 Task: Select Grocery. Add to cart, from Tom Thumb for 3553 Washington Street, Alice, Texas 78332, Cell Number 361-396-6470, following items : Signature Farms Mushrooms White Sliced (8 oz) - 1, Red Seedless Grapes Clamshell (2 lb) - 1, Florida''s Natural Growers Lemonade with Raspberry and Peach (59 oz) - 1, Potato Mustard Salad Southern Style (each) - 1, Calabaza Squash (1 ct) - 1, Pringles Mega Stack Potato Crisps Chips Sour Cream & Onion Flavored (7.1 oz) - 1, Red Seedless Grapes Clamshell (2 lb) - 1, Kellogg''s Cheez-It Puff''d Cheesy Baked Snacks Double Cheese (5.75 oz) - 1, Vaseline Original Unscented Healing Petroleum Jelly (1.75 oz) - 1, Signature Reserve Girasoli Pasta Gorgonzola and Walnut (8.8 oz) - 1
Action: Mouse moved to (322, 110)
Screenshot: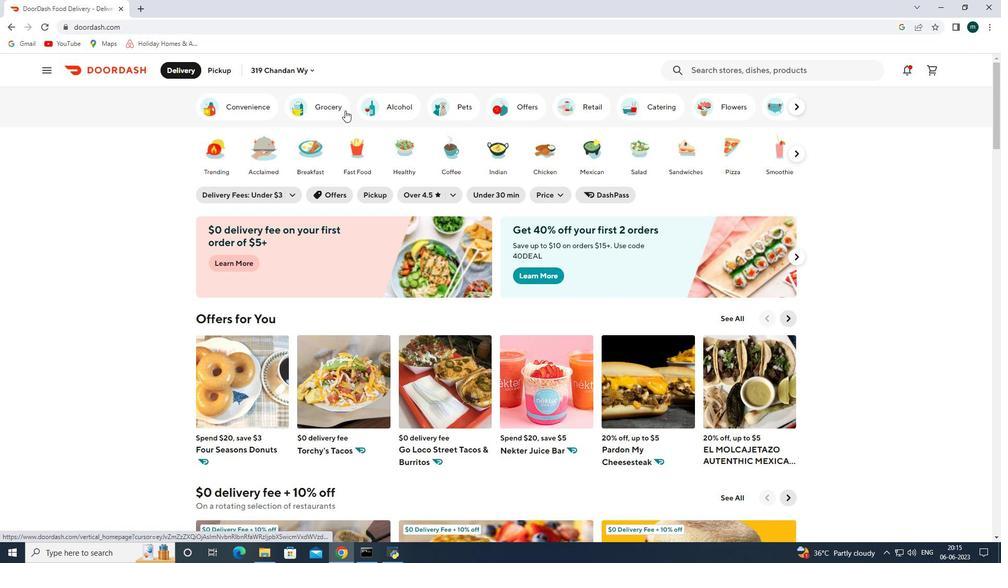 
Action: Mouse pressed left at (322, 110)
Screenshot: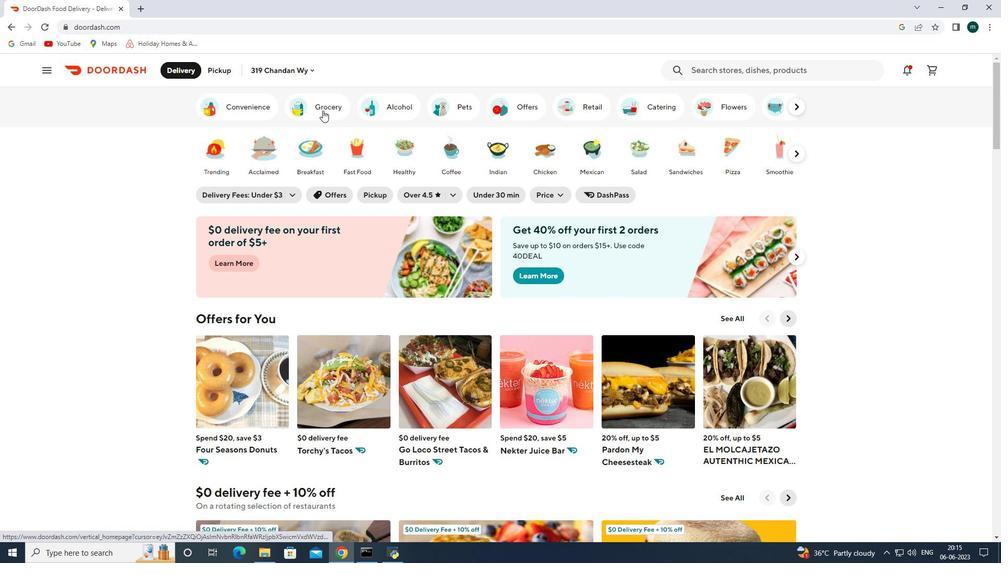 
Action: Mouse moved to (294, 398)
Screenshot: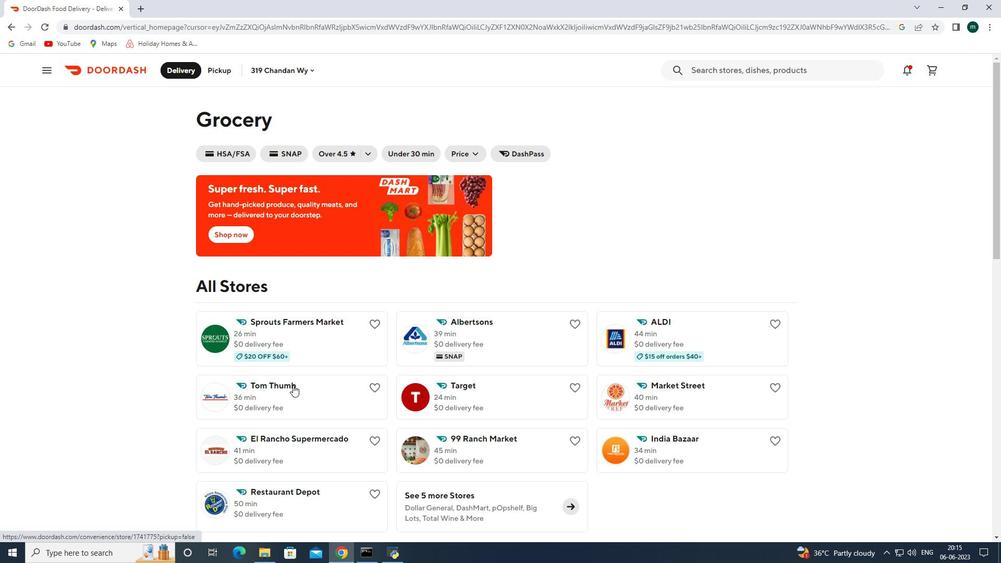 
Action: Mouse pressed left at (294, 398)
Screenshot: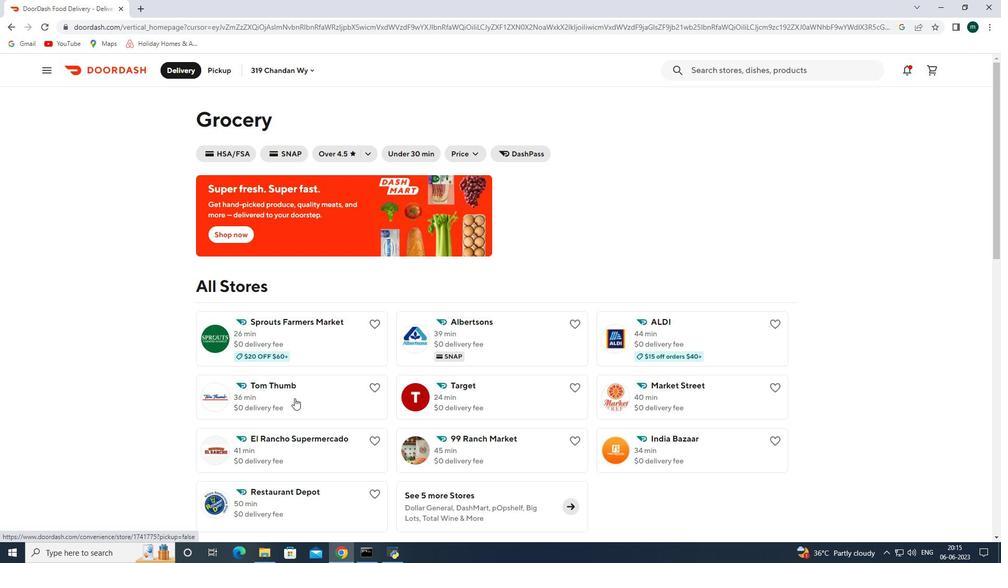 
Action: Mouse moved to (226, 68)
Screenshot: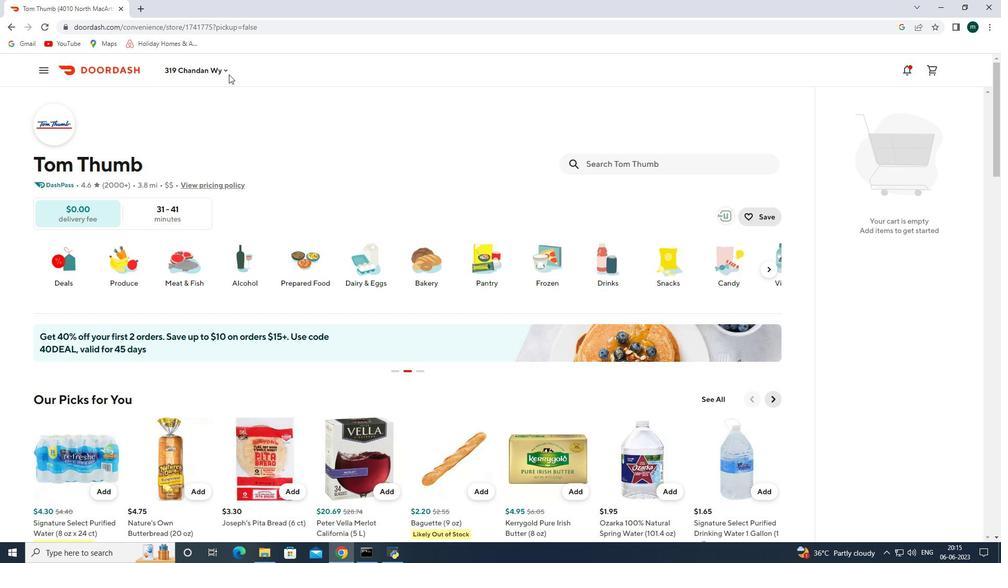 
Action: Mouse pressed left at (226, 68)
Screenshot: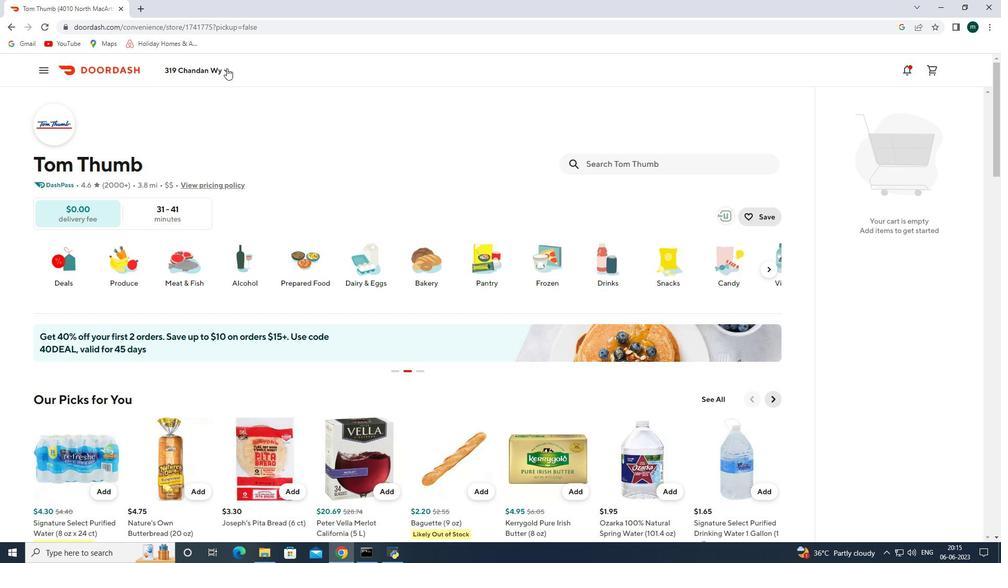 
Action: Mouse moved to (217, 114)
Screenshot: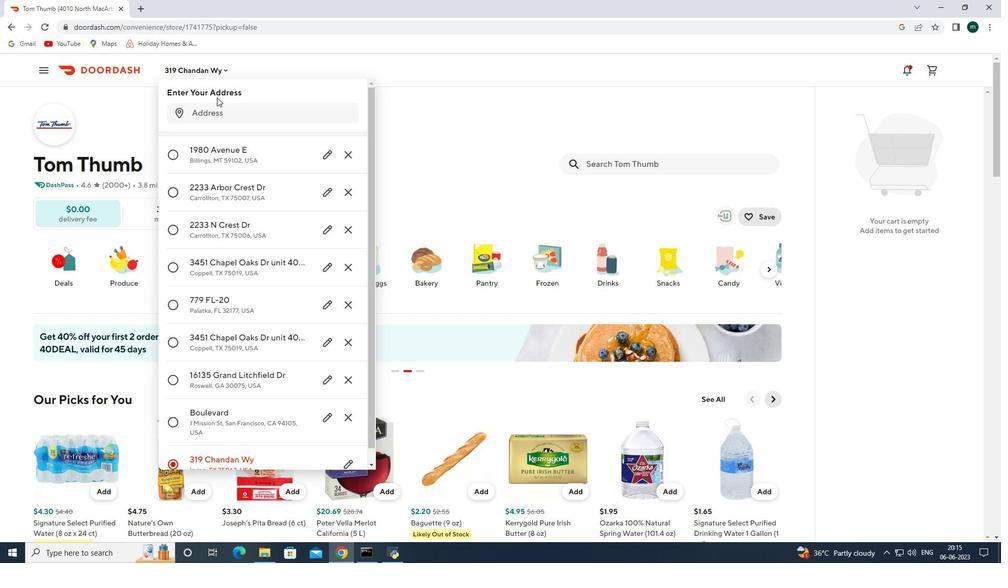 
Action: Mouse pressed left at (217, 114)
Screenshot: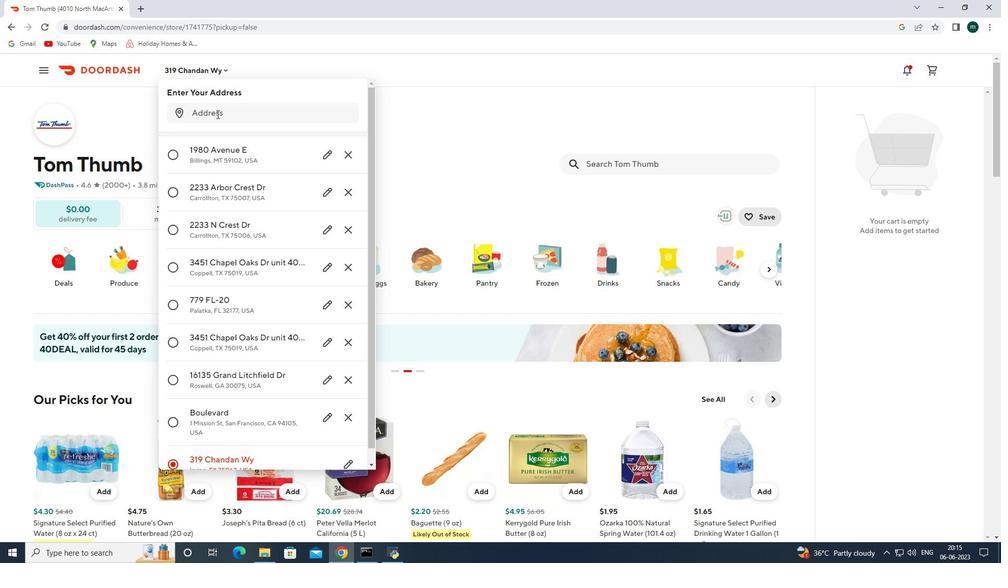 
Action: Key pressed 3553<Key.space>washington<Key.space>street<Key.space>alice<Key.space>texas<Key.space>78332<Key.enter>
Screenshot: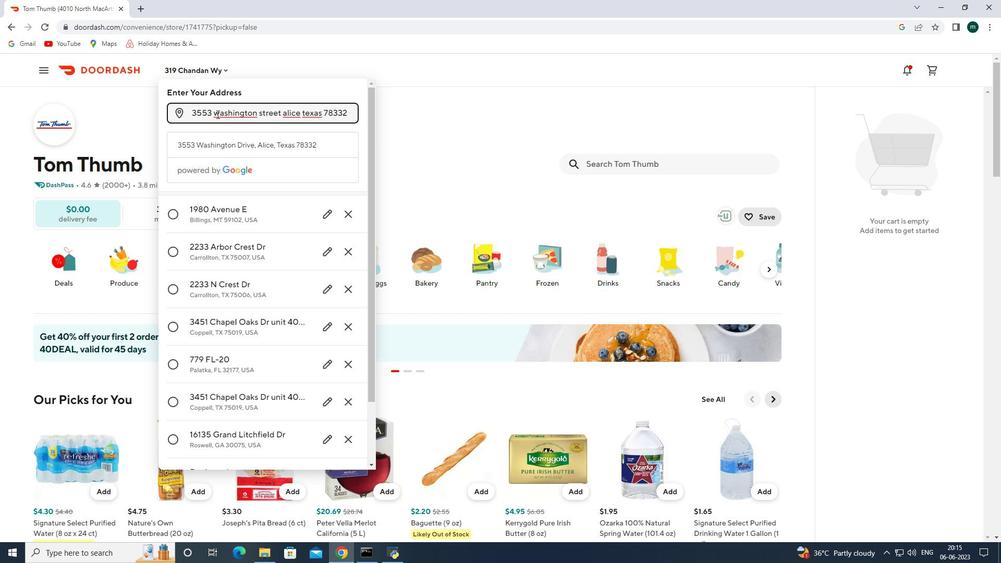 
Action: Mouse moved to (307, 424)
Screenshot: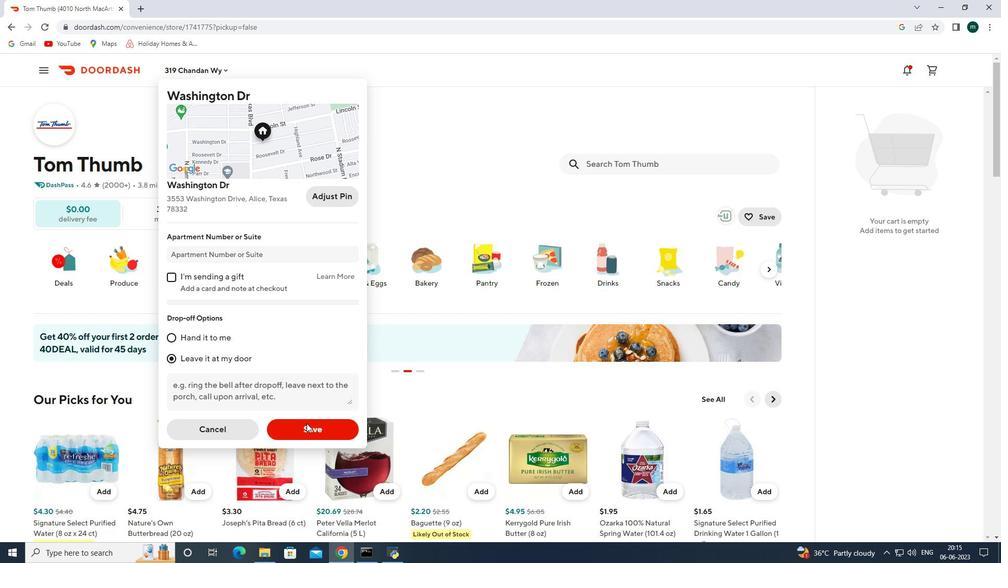 
Action: Mouse pressed left at (307, 424)
Screenshot: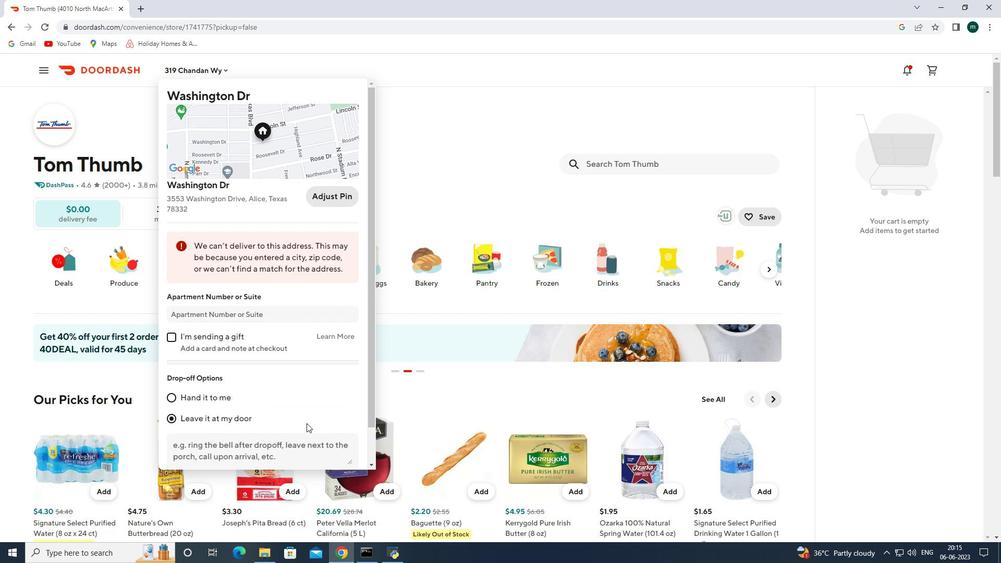
Action: Mouse moved to (310, 424)
Screenshot: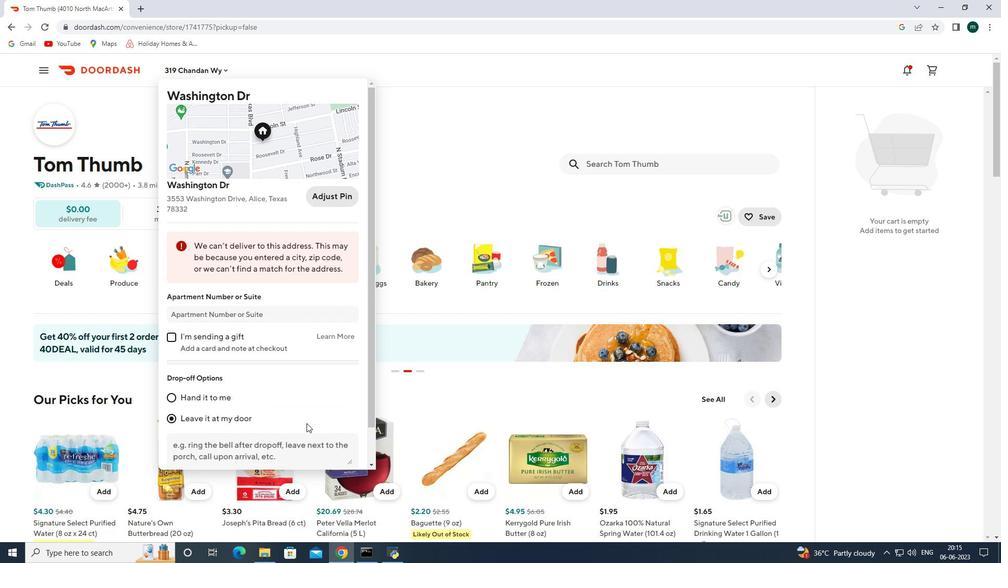 
Action: Mouse scrolled (310, 424) with delta (0, 0)
Screenshot: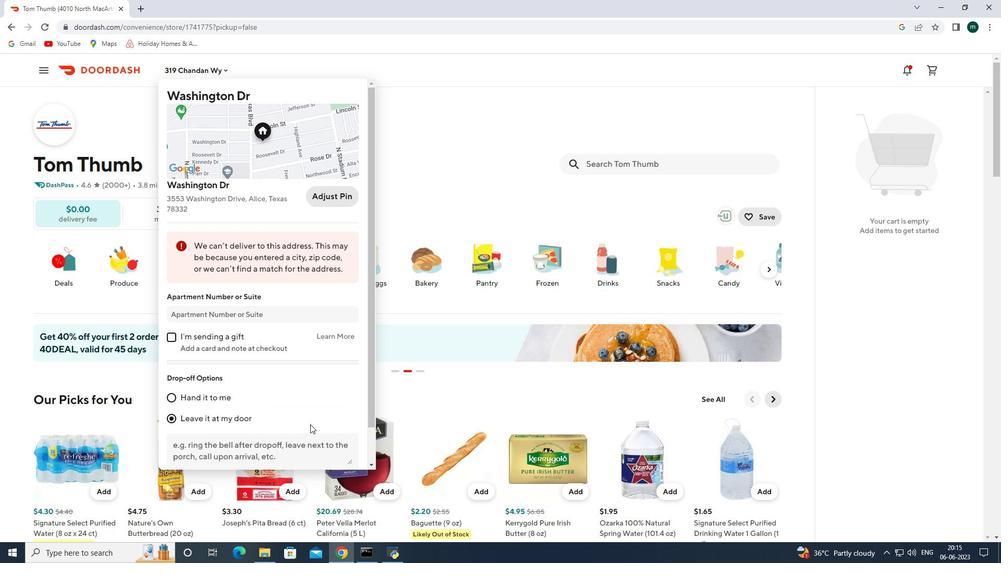
Action: Mouse scrolled (310, 424) with delta (0, 0)
Screenshot: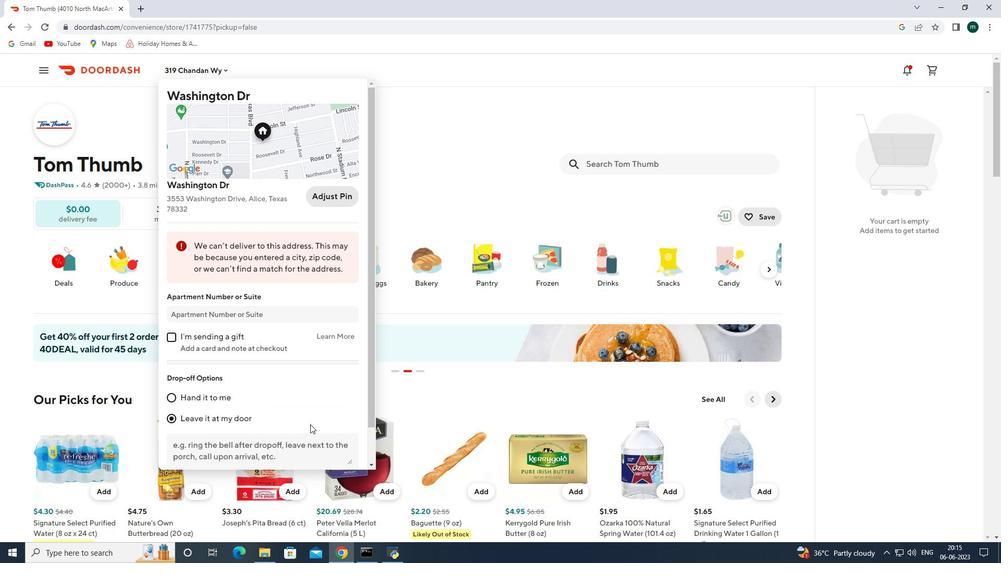 
Action: Mouse scrolled (310, 424) with delta (0, 0)
Screenshot: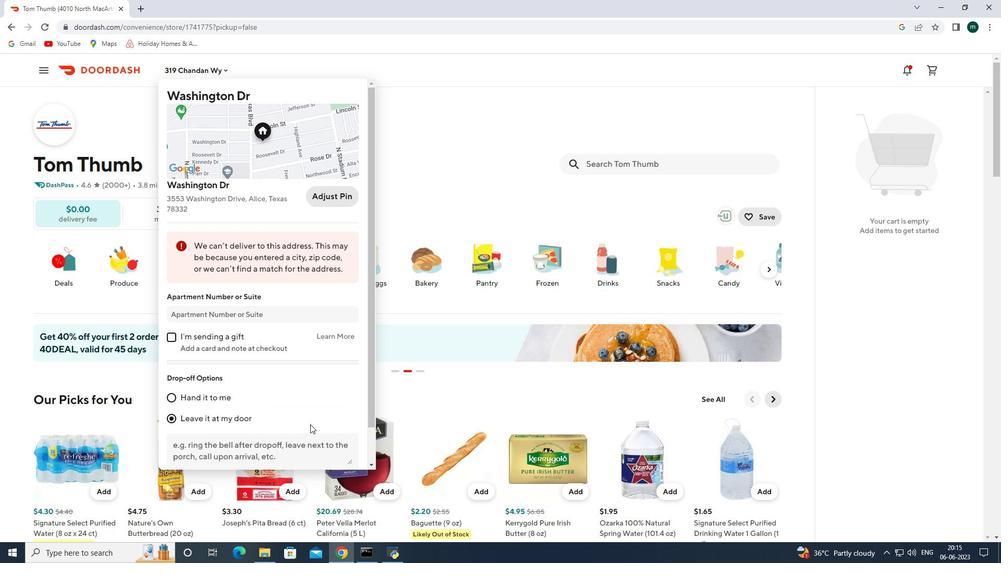 
Action: Mouse scrolled (310, 424) with delta (0, 0)
Screenshot: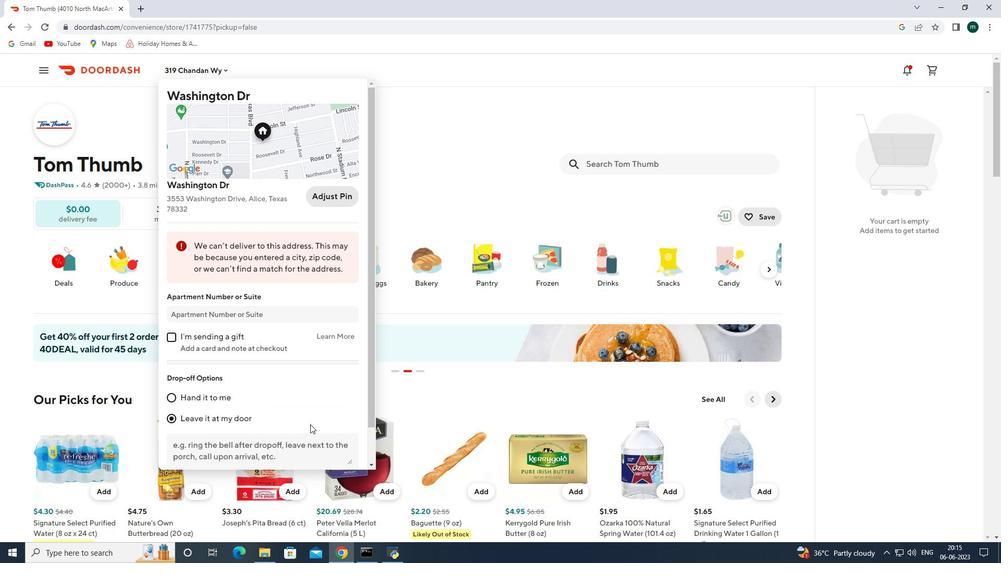 
Action: Mouse moved to (317, 452)
Screenshot: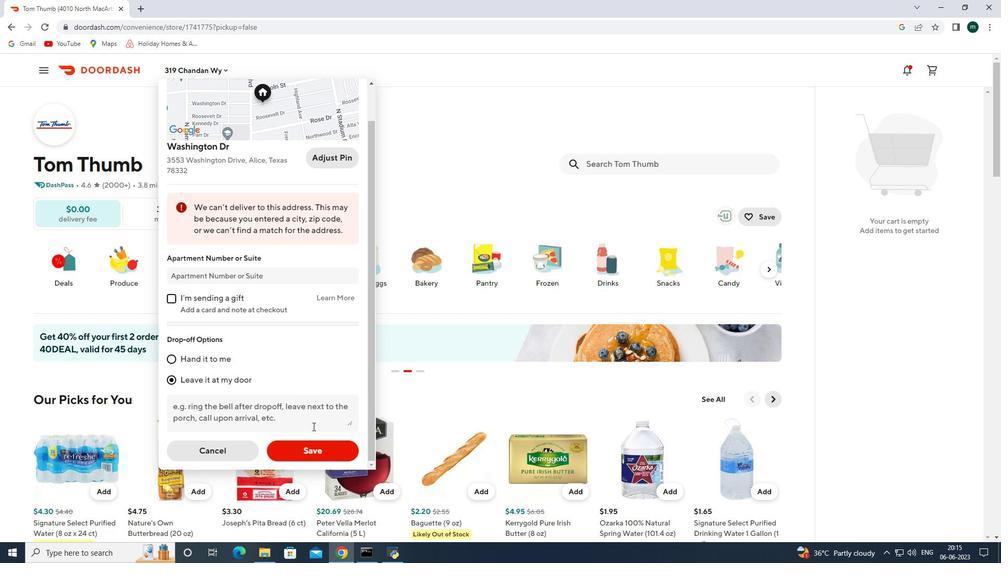 
Action: Mouse pressed left at (317, 452)
Screenshot: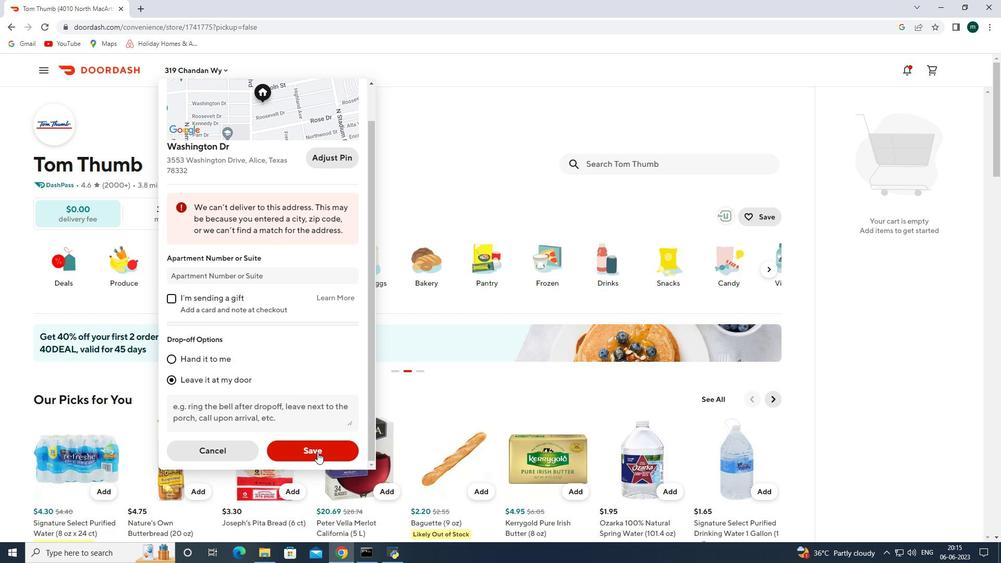 
Action: Mouse moved to (642, 163)
Screenshot: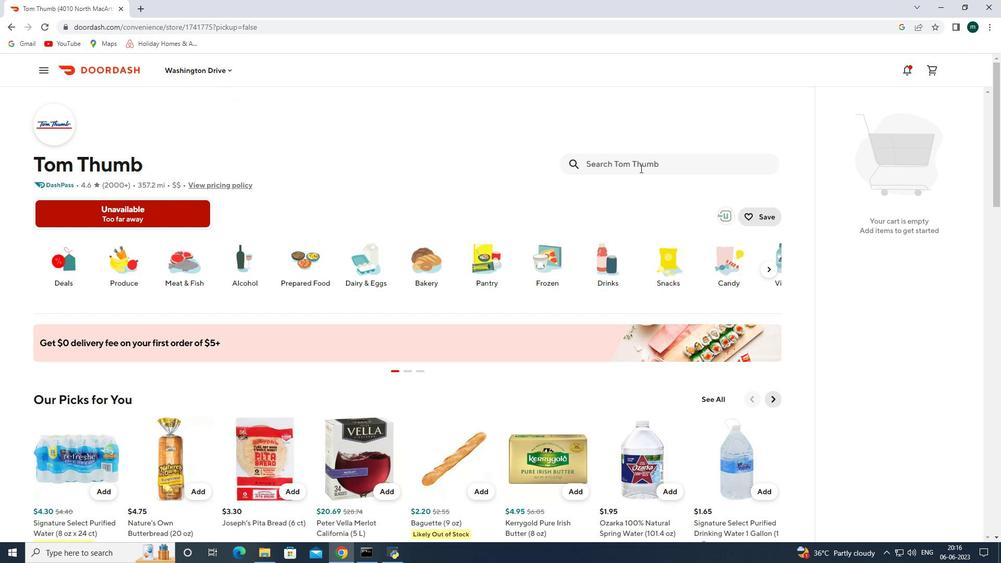 
Action: Mouse pressed left at (642, 163)
Screenshot: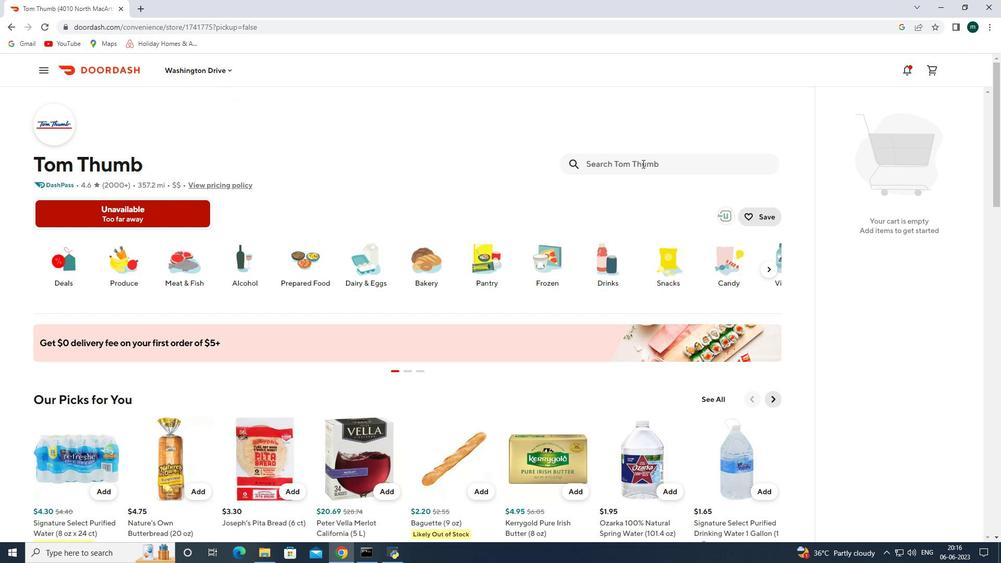 
Action: Key pressed signature<Key.space>farms<Key.space>mushrooms<Key.space>white<Key.space>sliced<Key.space><Key.shift><Key.shift><Key.shift><Key.shift><Key.shift><Key.shift><Key.shift>(8<Key.space><Key.shift>oc<Key.shift>)<Key.enter>
Screenshot: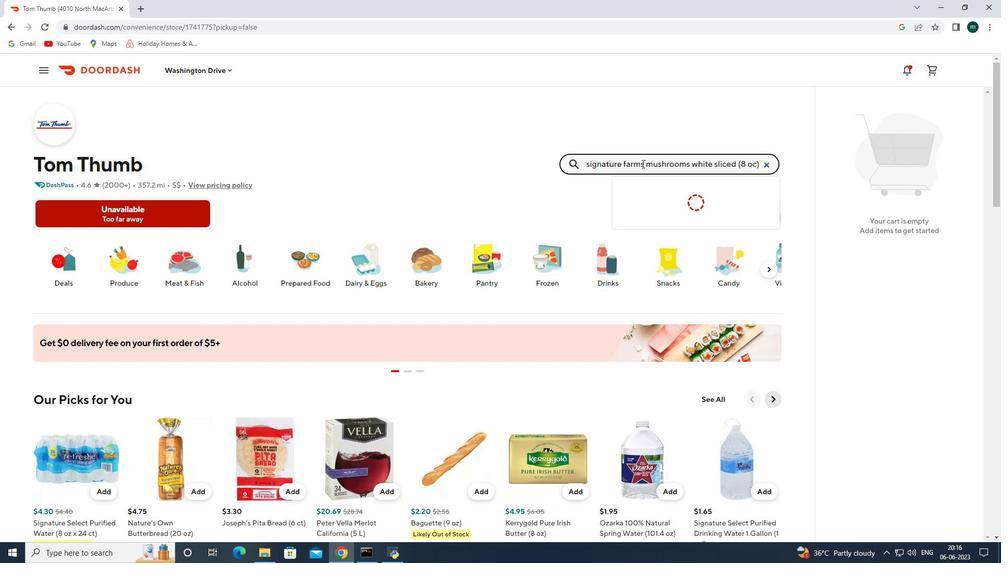 
Action: Mouse moved to (90, 271)
Screenshot: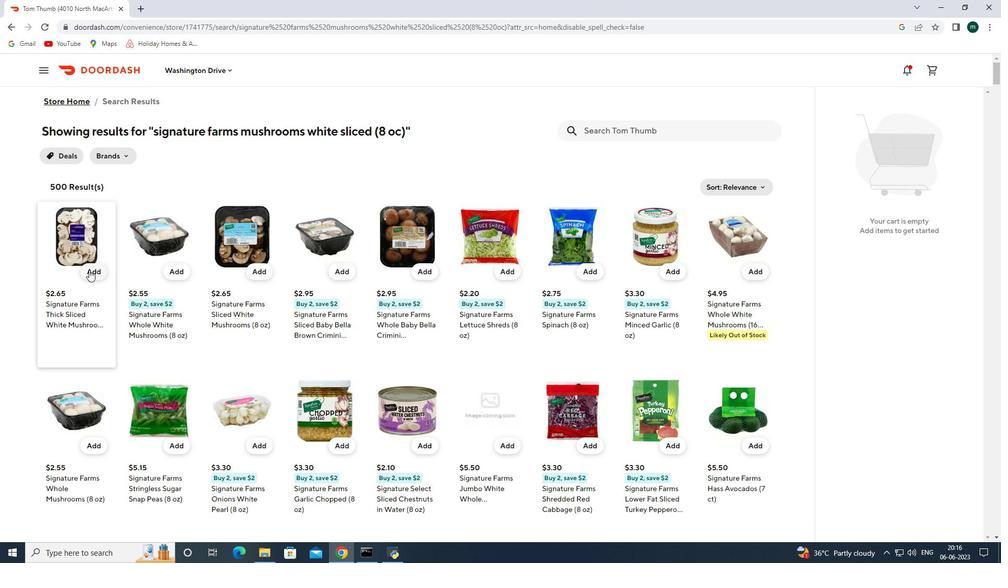 
Action: Mouse pressed left at (90, 271)
Screenshot: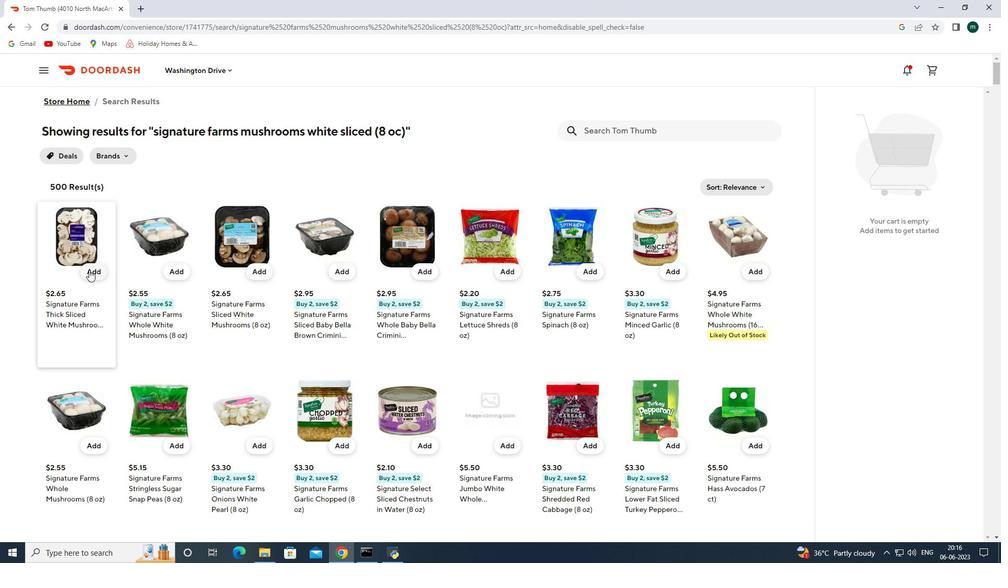 
Action: Mouse moved to (683, 127)
Screenshot: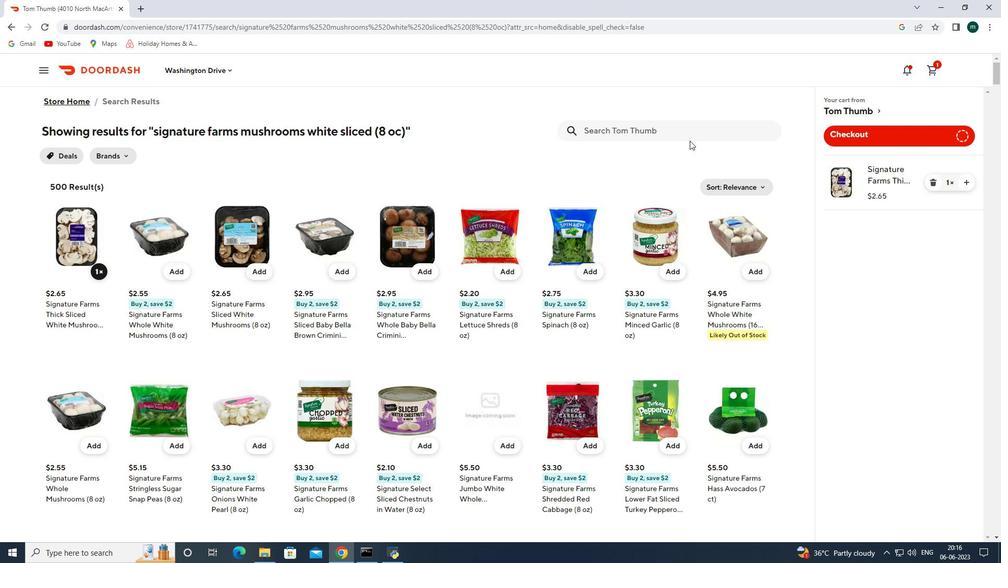 
Action: Mouse pressed left at (683, 127)
Screenshot: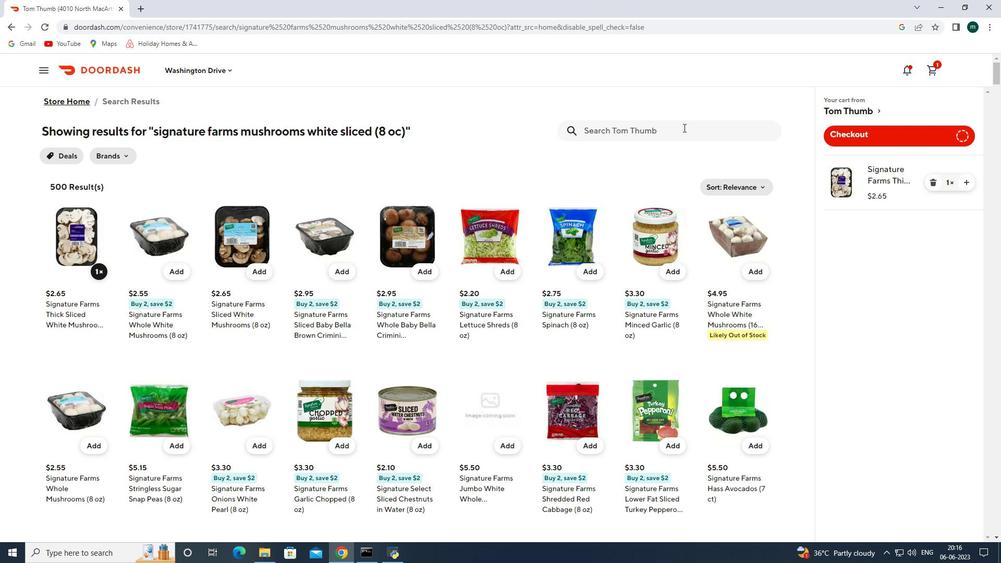
Action: Mouse moved to (662, 127)
Screenshot: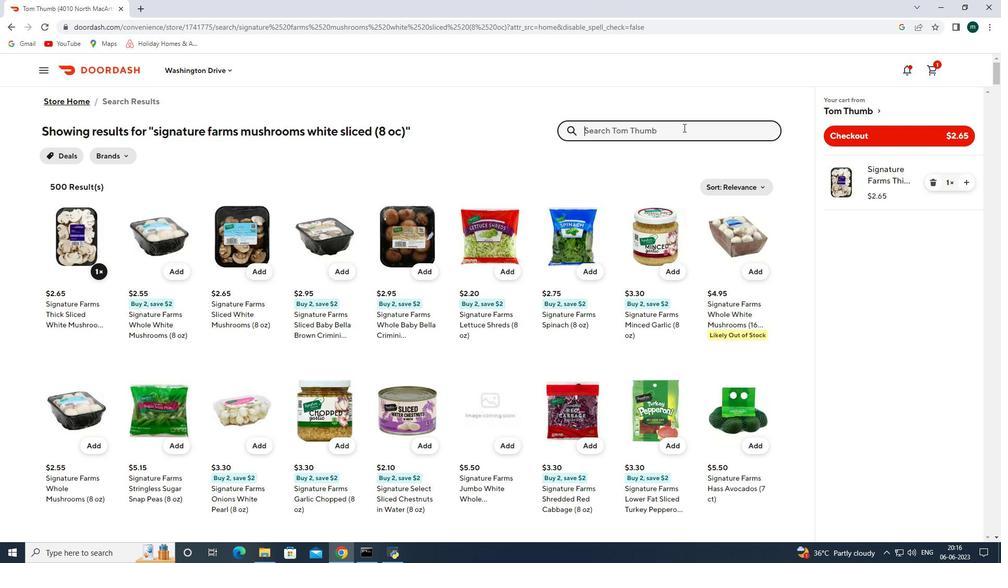 
Action: Key pressed red<Key.space>seed;<Key.backspace>les<Key.space>grapes<Key.space>cla
Screenshot: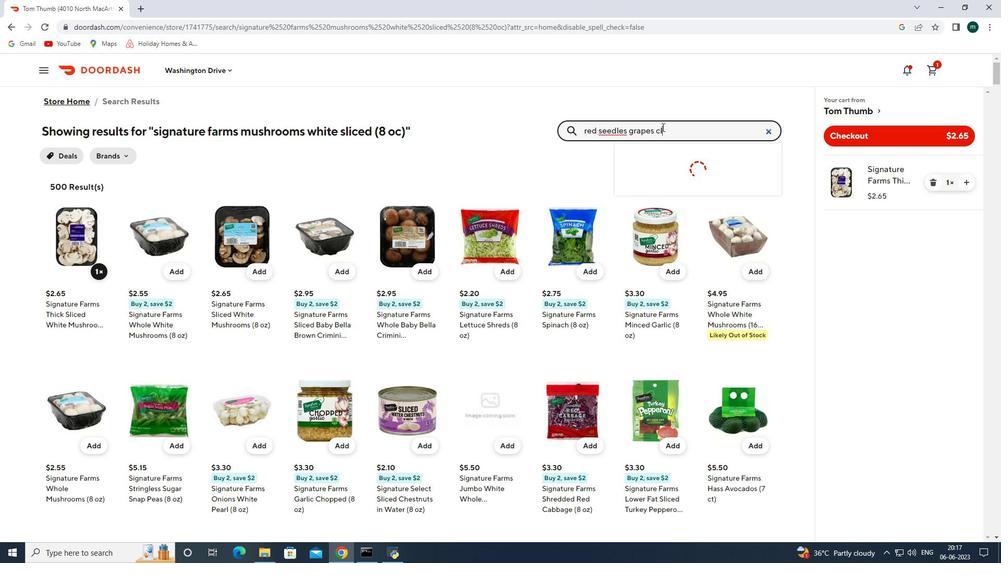 
Action: Mouse moved to (655, 128)
Screenshot: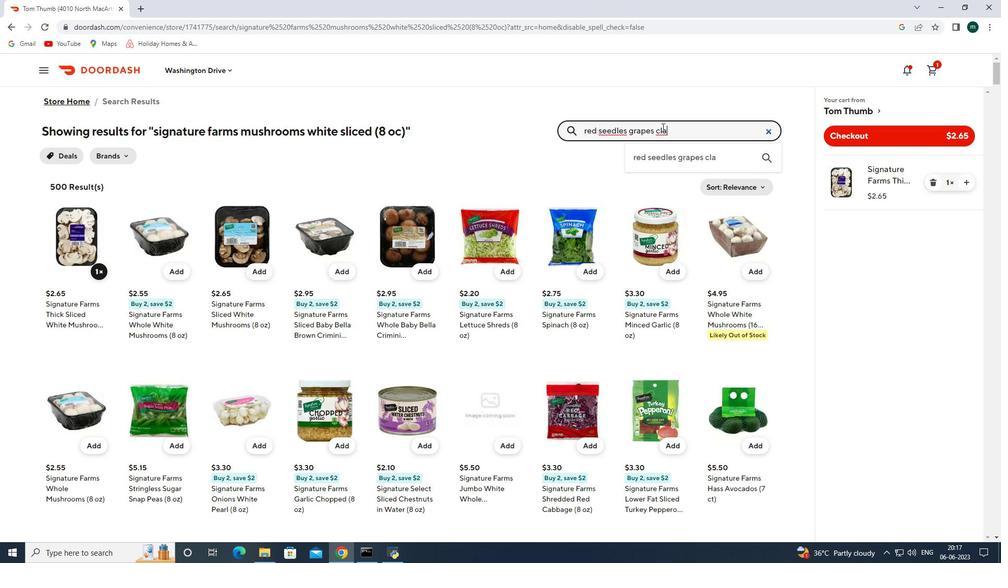 
Action: Key pressed mshell<Key.space><Key.shift>(2lb<Key.shift>)<Key.enter>
Screenshot: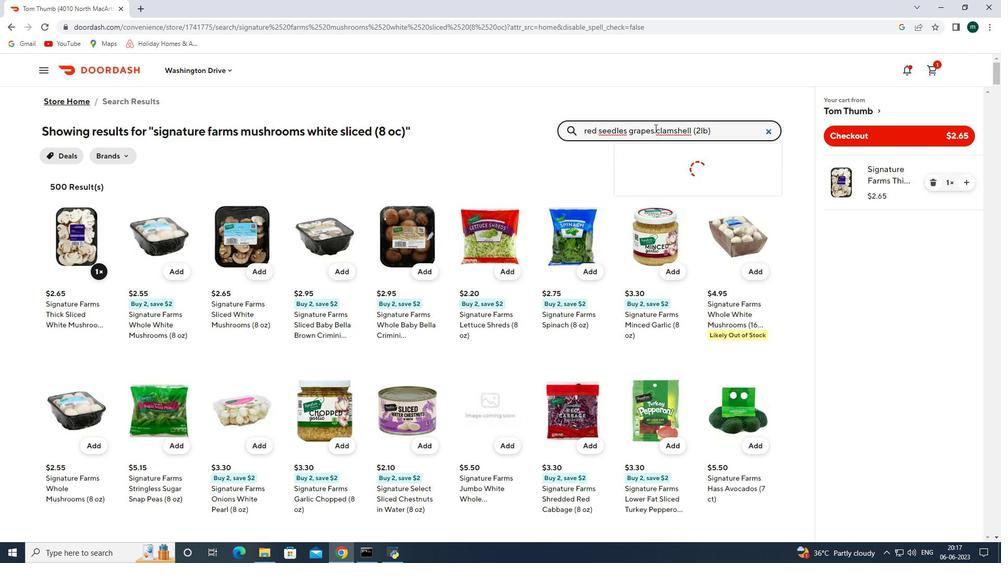 
Action: Mouse moved to (94, 274)
Screenshot: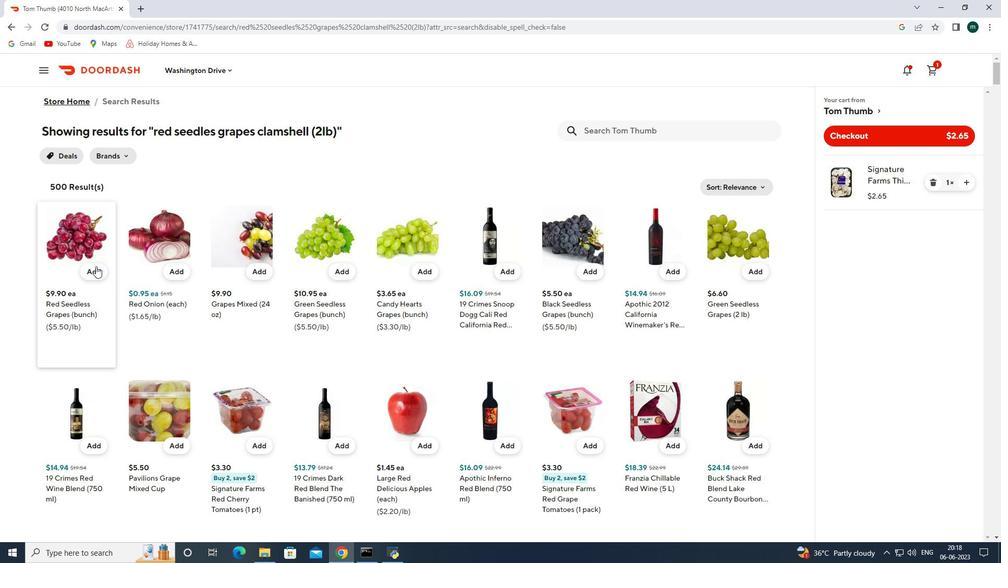 
Action: Mouse pressed left at (94, 274)
Screenshot: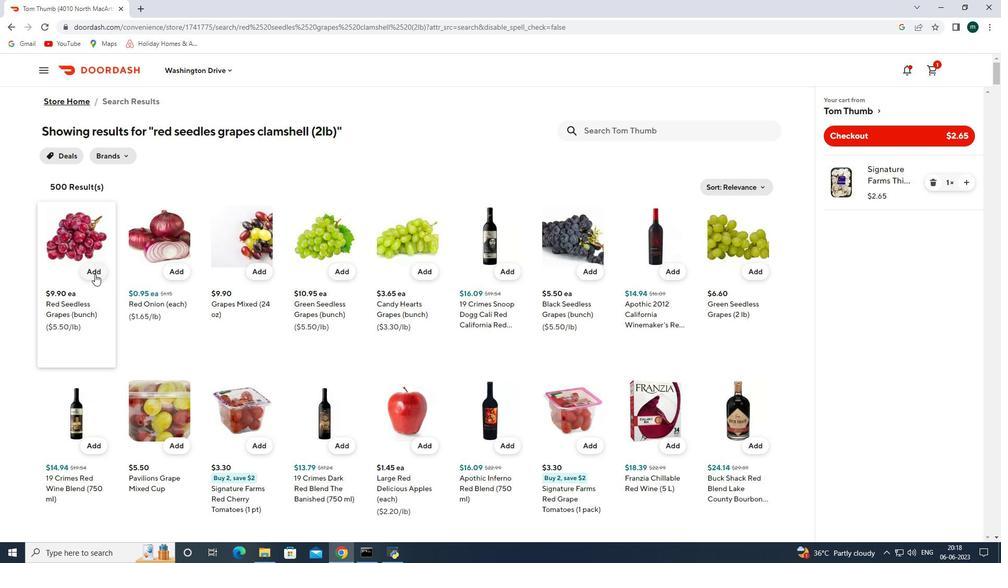 
Action: Mouse moved to (100, 270)
Screenshot: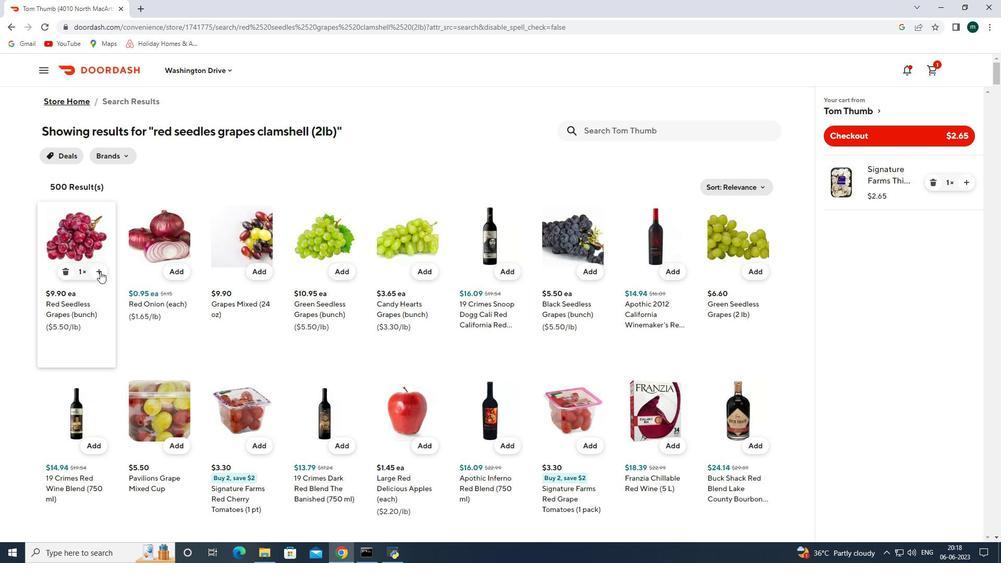 
Action: Mouse pressed left at (100, 270)
Screenshot: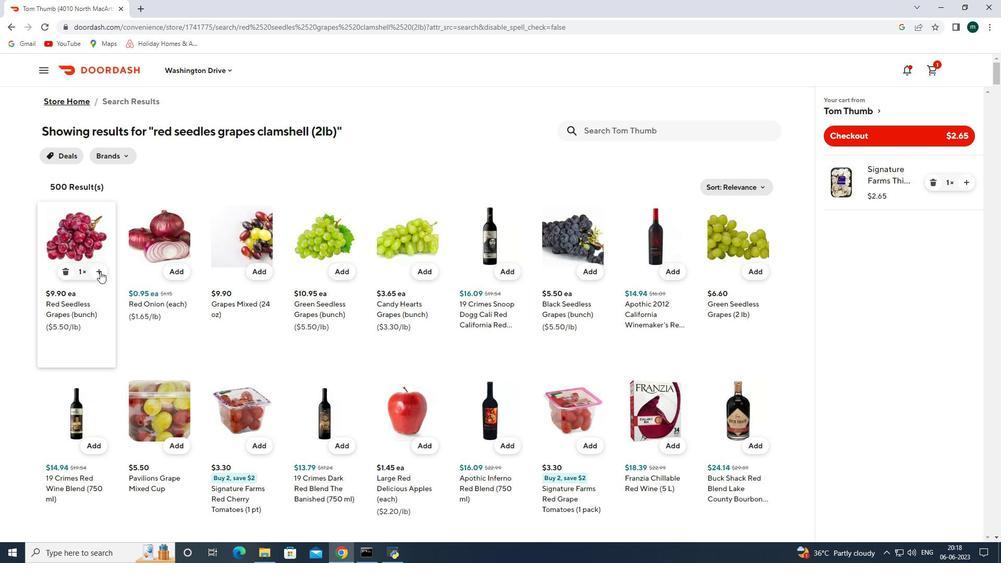
Action: Mouse moved to (98, 268)
Screenshot: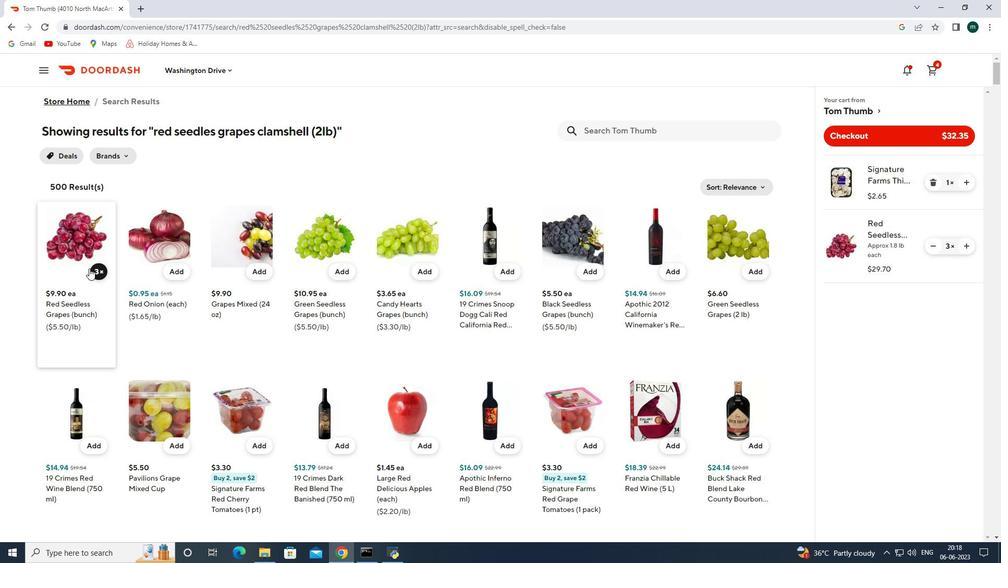 
Action: Mouse pressed left at (98, 268)
Screenshot: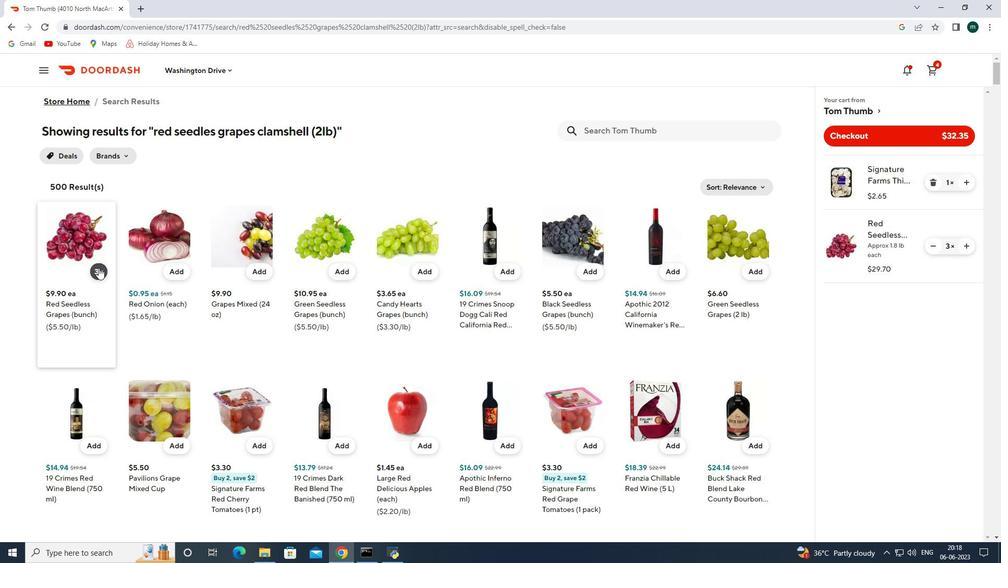 
Action: Mouse moved to (65, 268)
Screenshot: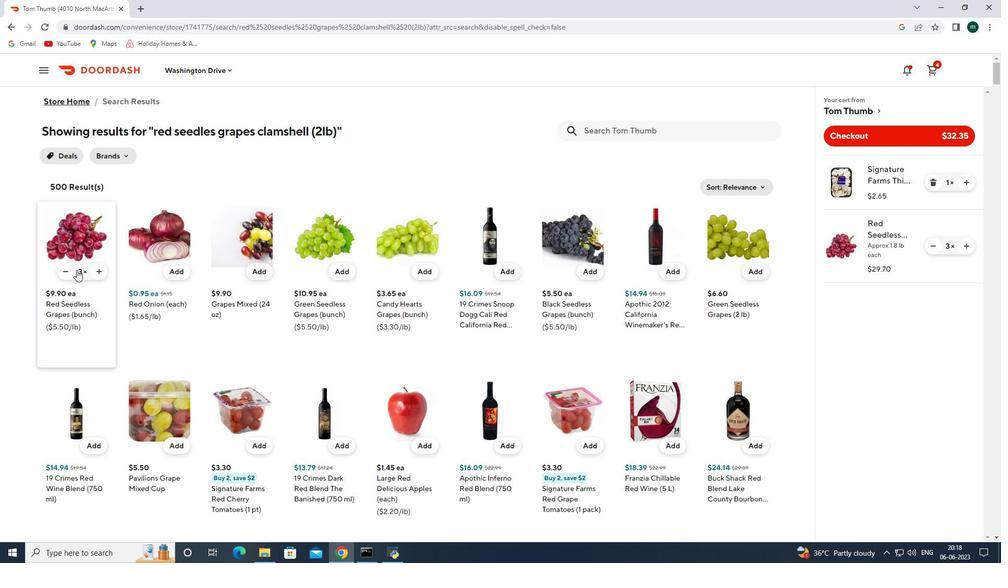 
Action: Mouse pressed left at (65, 268)
Screenshot: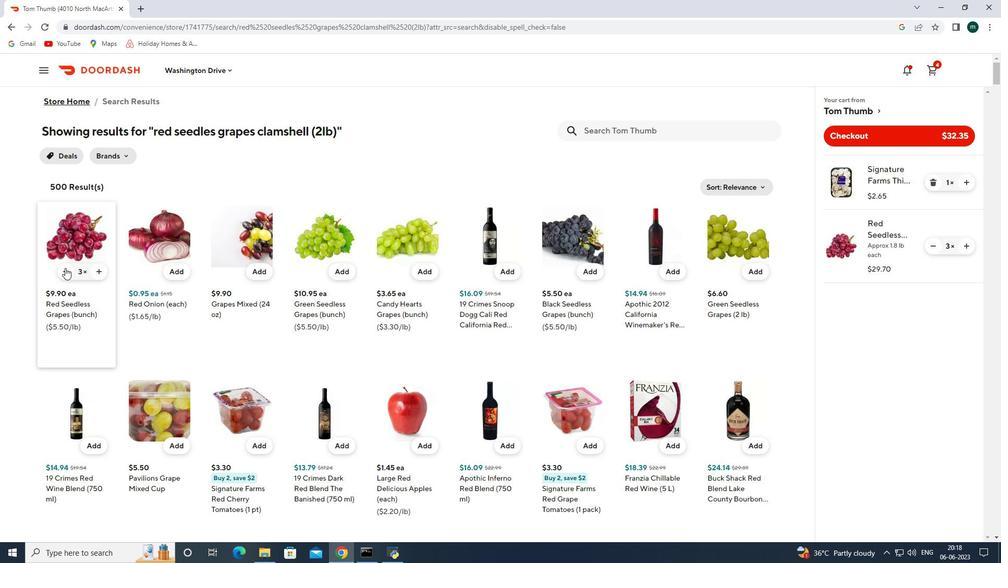 
Action: Mouse pressed left at (65, 268)
Screenshot: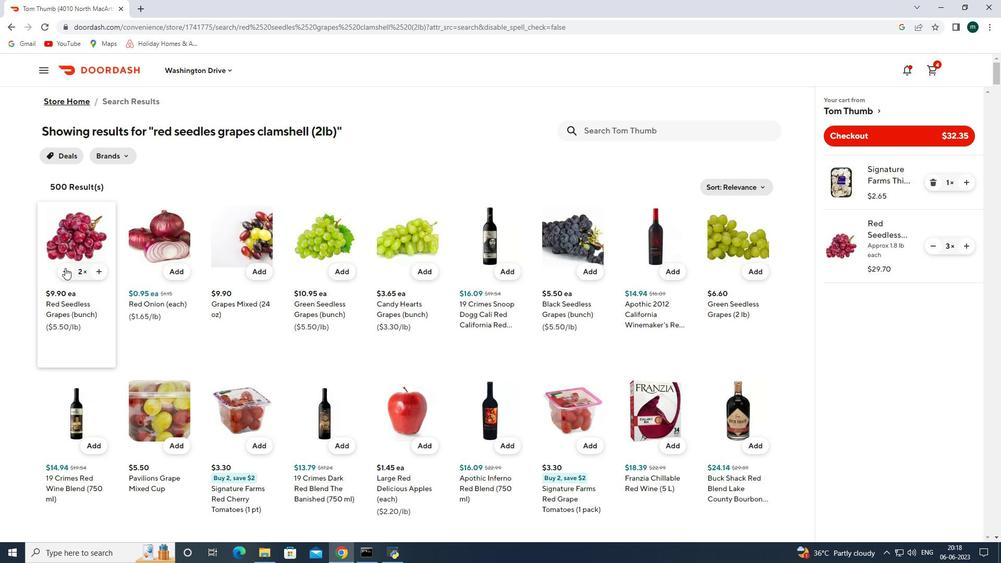 
Action: Mouse moved to (635, 126)
Screenshot: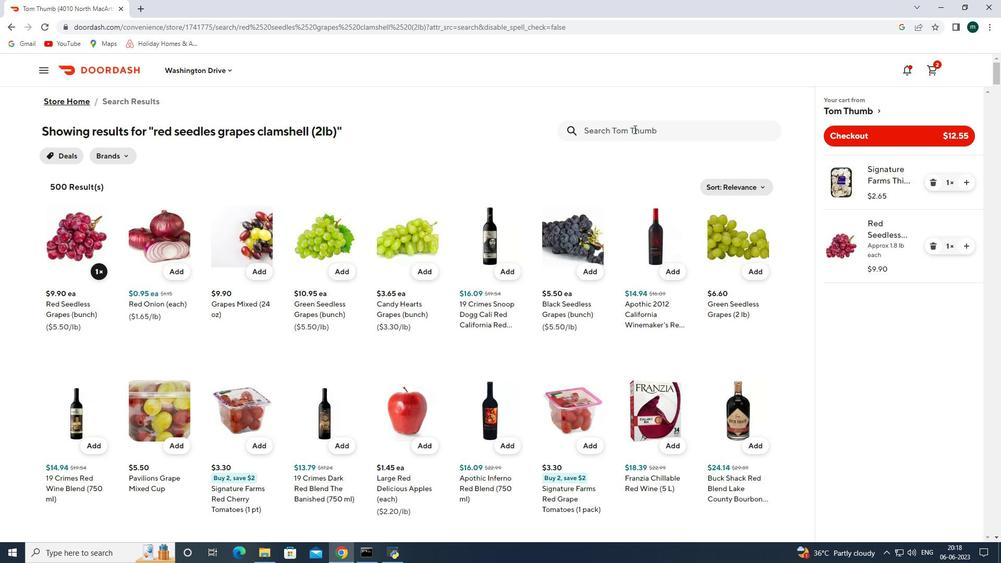 
Action: Mouse pressed left at (635, 126)
Screenshot: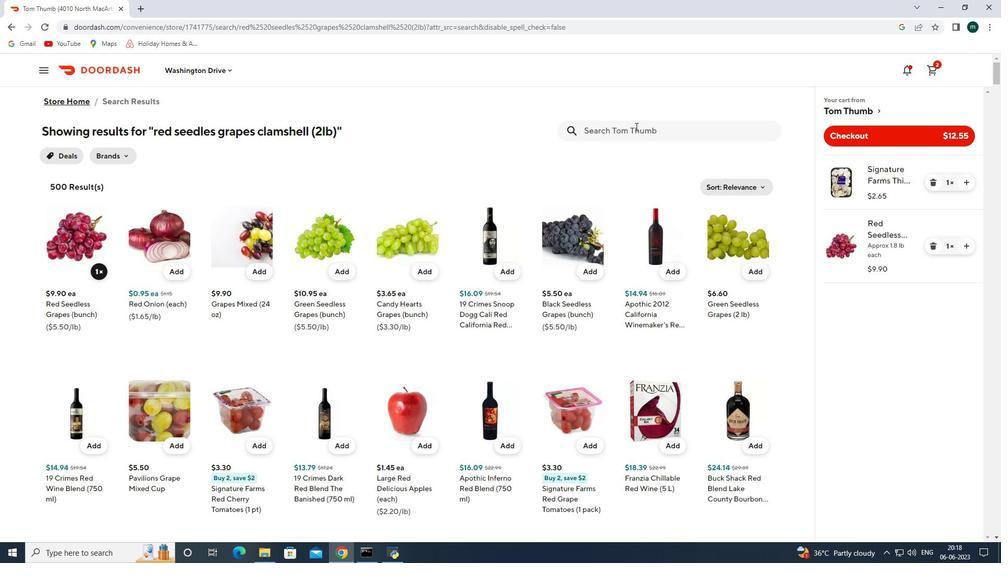 
Action: Key pressed florida<Key.space>natural<Key.space>growers<Key.space>lemonade<Key.space>with<Key.space>rash<Key.backspace>pberry<Key.space>and<Key.space>peach<Key.space><Key.shift>(59<Key.space>oz<Key.shift><Key.shift>)<Key.enter>
Screenshot: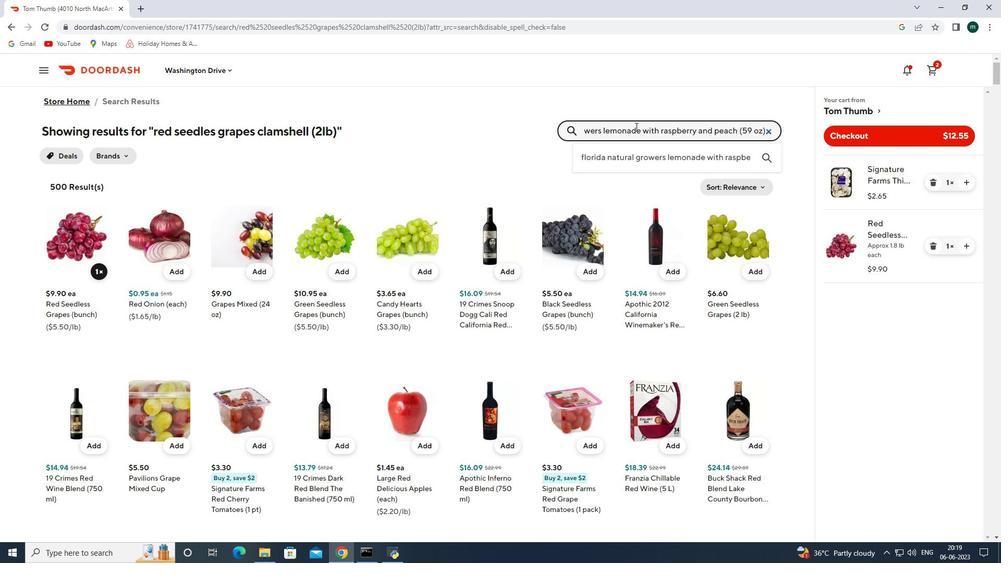 
Action: Mouse moved to (97, 269)
Screenshot: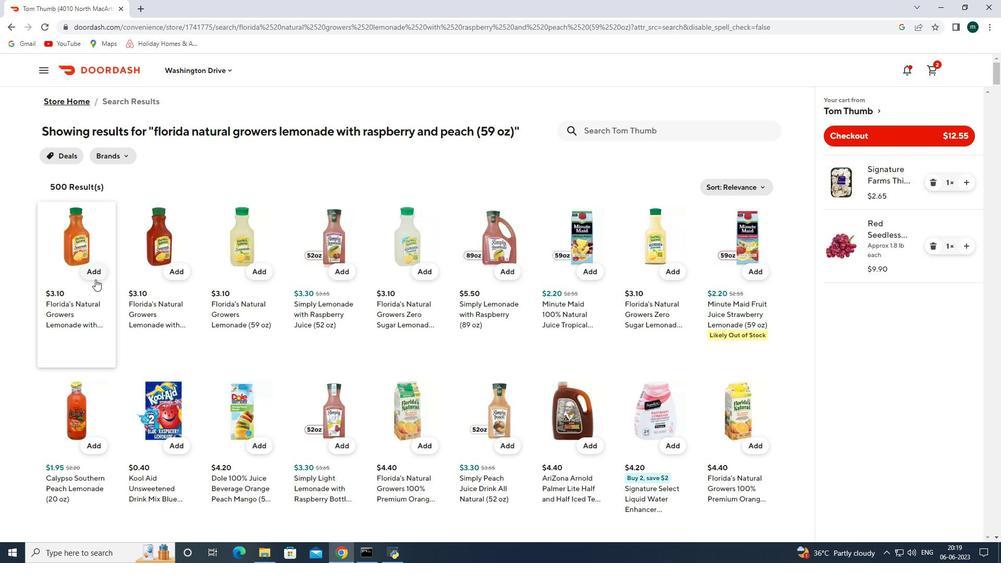 
Action: Mouse pressed left at (97, 269)
Screenshot: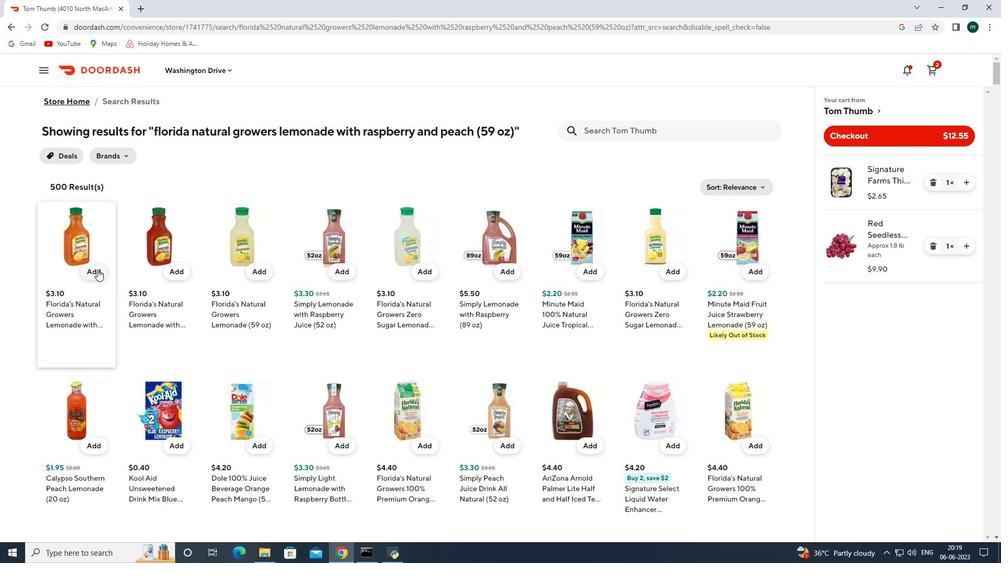 
Action: Mouse moved to (623, 132)
Screenshot: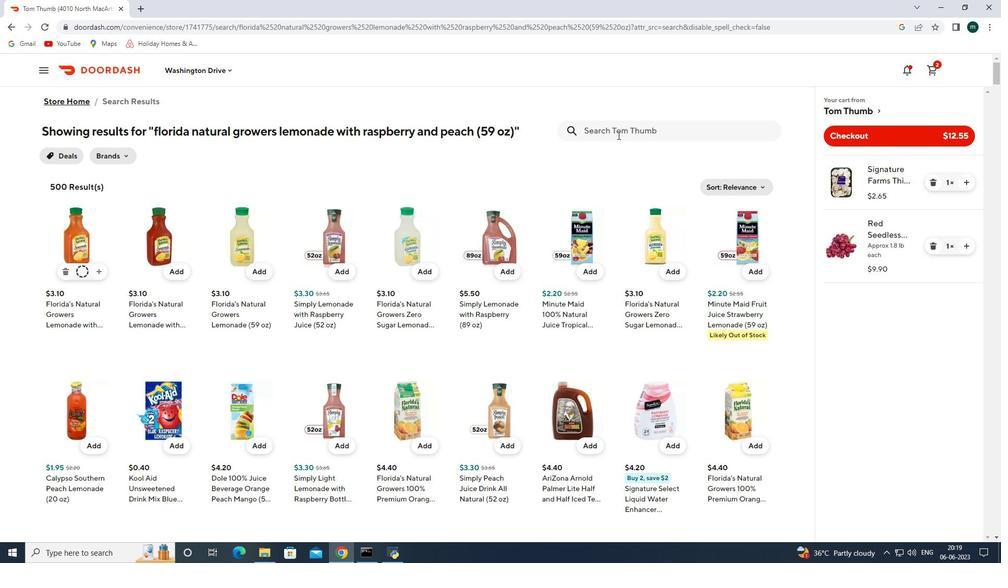 
Action: Mouse pressed left at (623, 132)
Screenshot: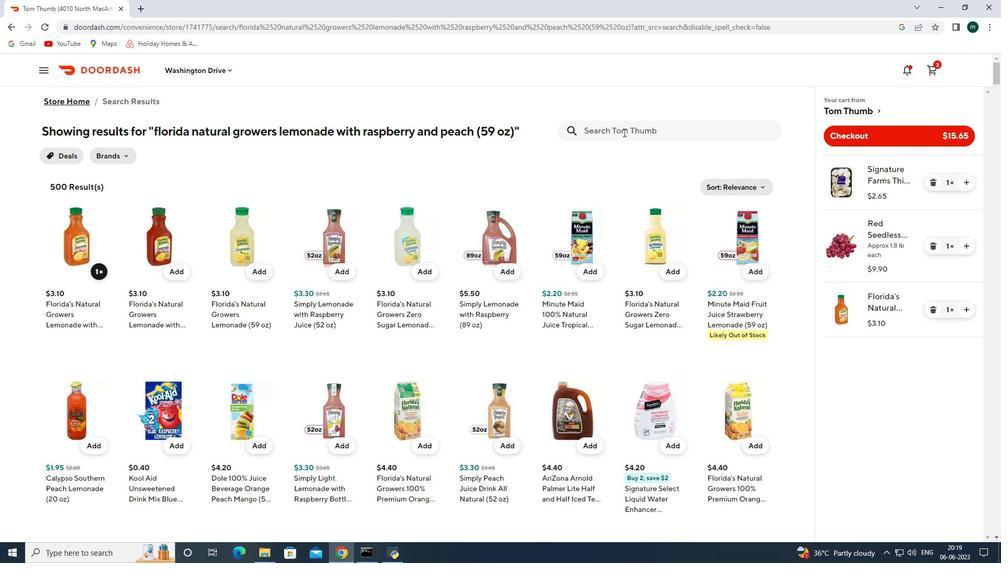
Action: Key pressed potato<Key.space>mustard<Key.space>salad<Key.space>southern<Key.space>style<Key.space><Key.shift><Key.shift><Key.shift><Key.shift><Key.shift>(each<Key.shift>)<Key.enter>
Screenshot: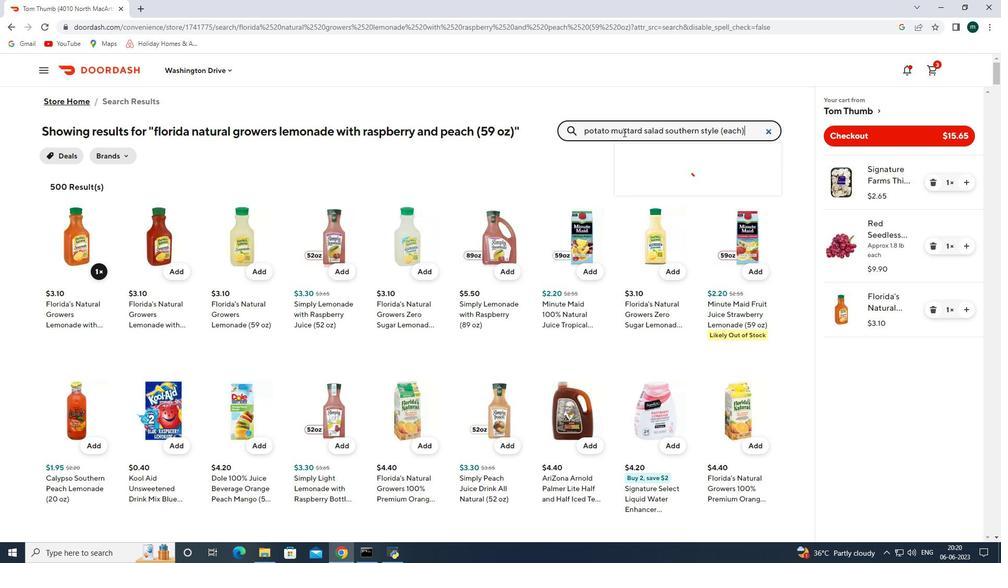 
Action: Mouse moved to (95, 270)
Screenshot: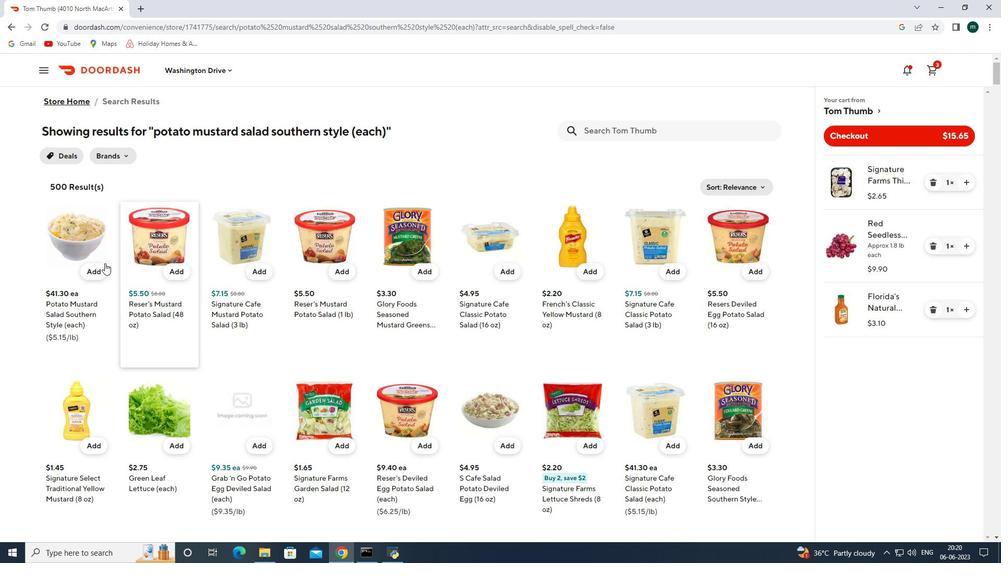 
Action: Mouse pressed left at (95, 270)
Screenshot: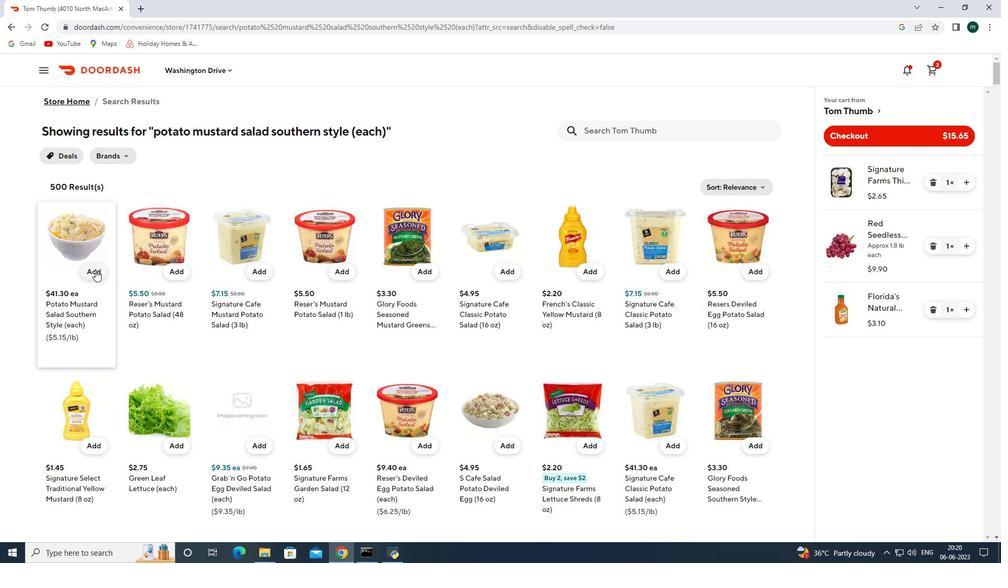 
Action: Mouse moved to (628, 131)
Screenshot: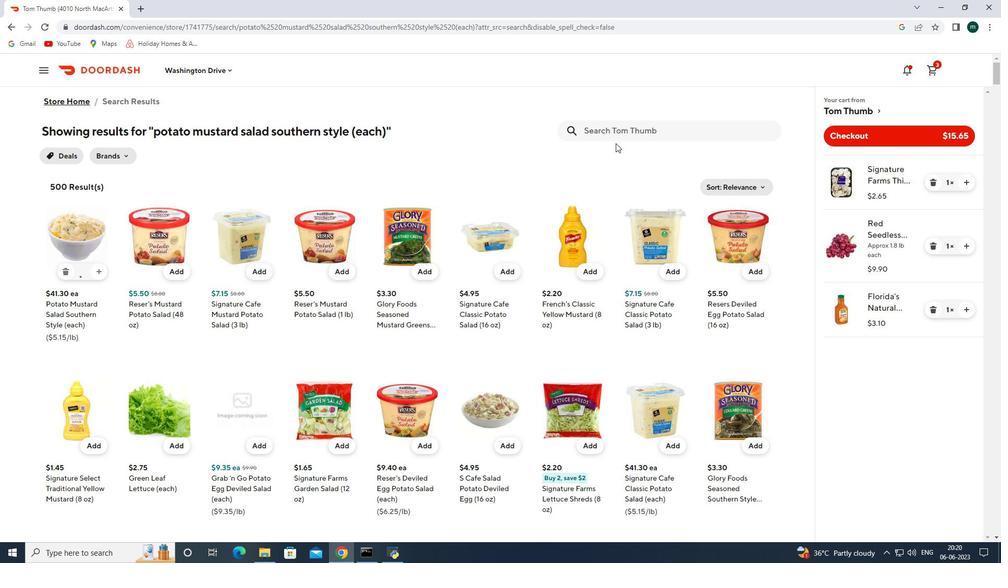 
Action: Mouse pressed left at (628, 131)
Screenshot: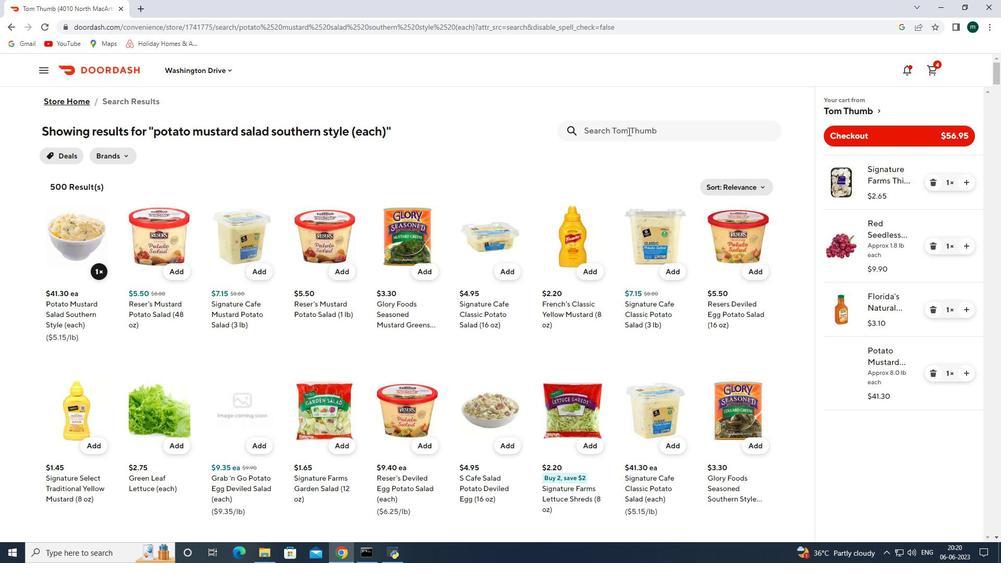 
Action: Key pressed calabaza<Key.space>squash<Key.space><Key.shift><Key.shift>(1ct<Key.shift>)<Key.enter>
Screenshot: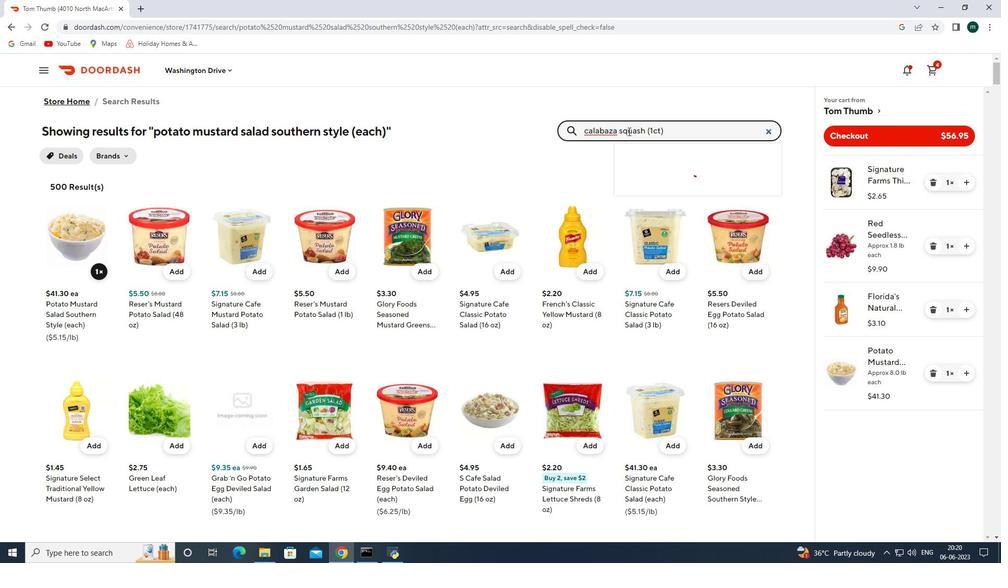
Action: Mouse moved to (98, 272)
Screenshot: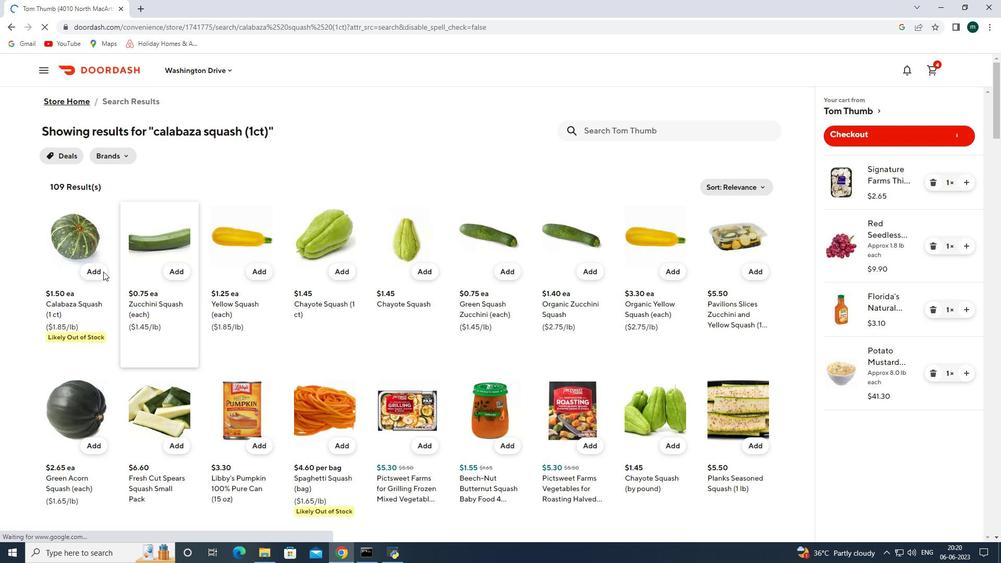 
Action: Mouse pressed left at (98, 272)
Screenshot: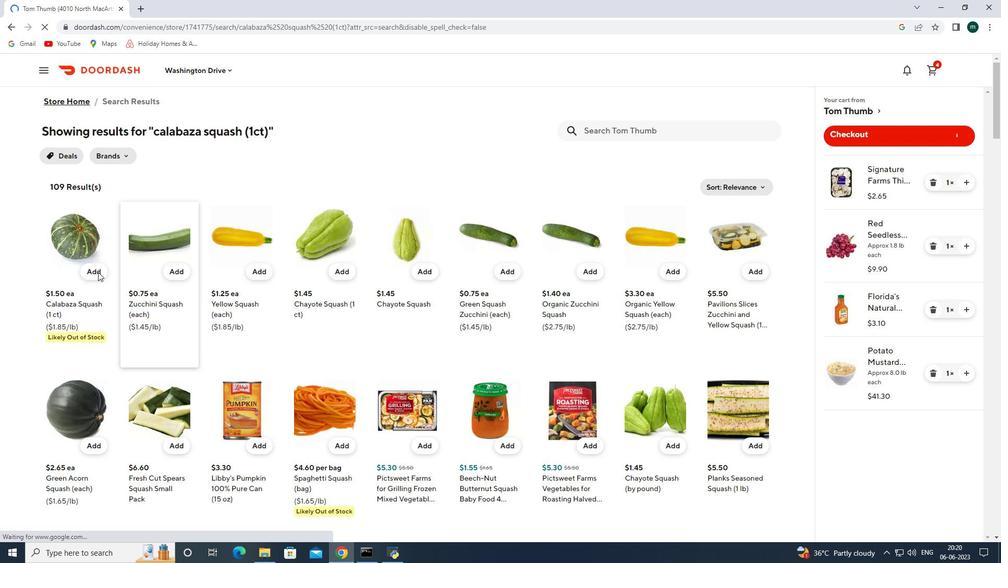 
Action: Mouse moved to (625, 131)
Screenshot: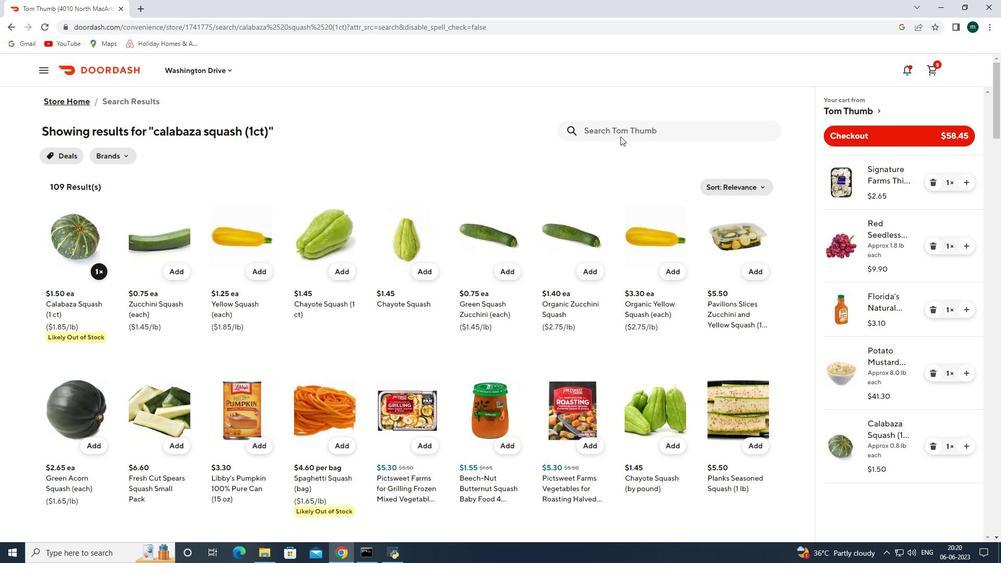 
Action: Mouse pressed left at (625, 131)
Screenshot: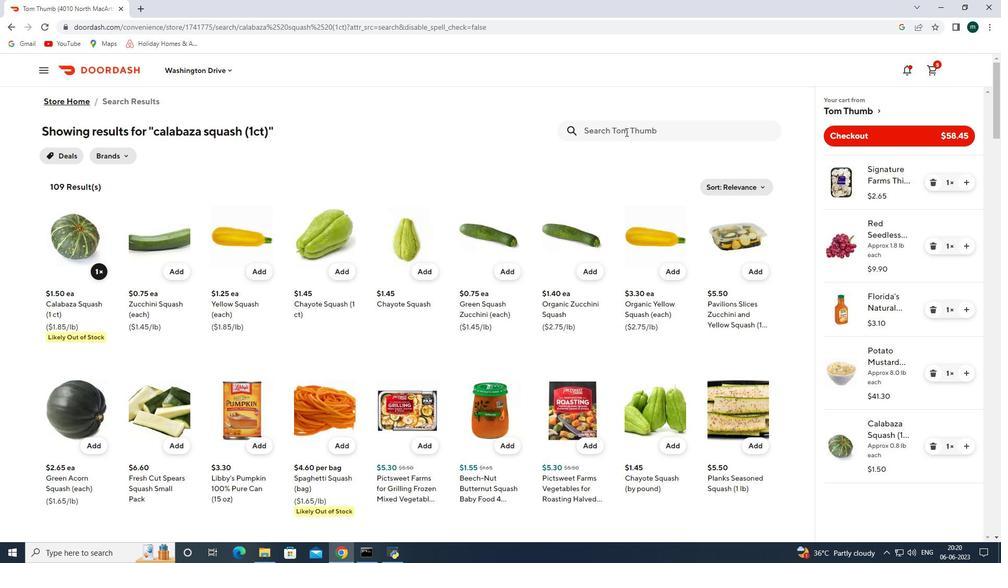
Action: Key pressed pring
Screenshot: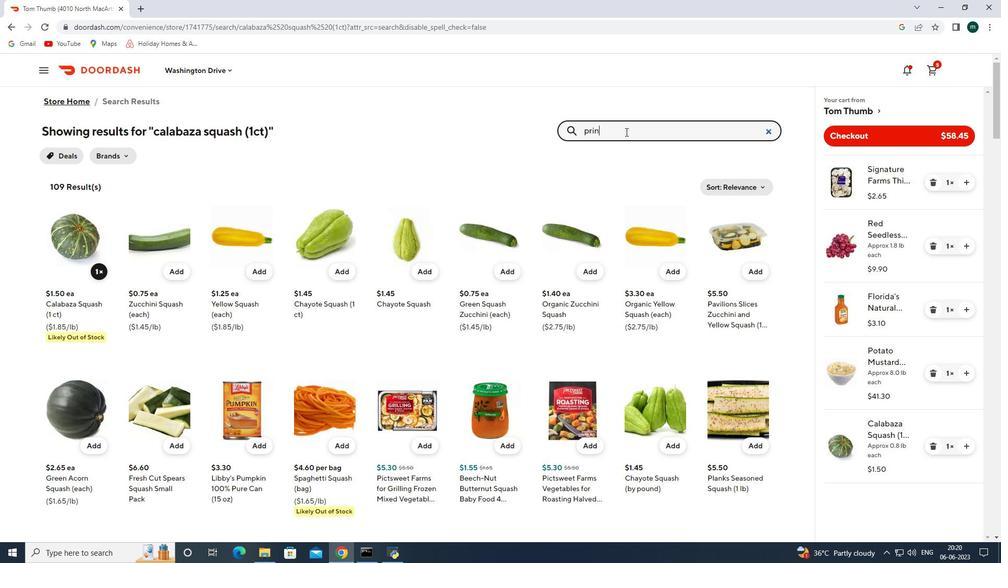 
Action: Mouse moved to (626, 131)
Screenshot: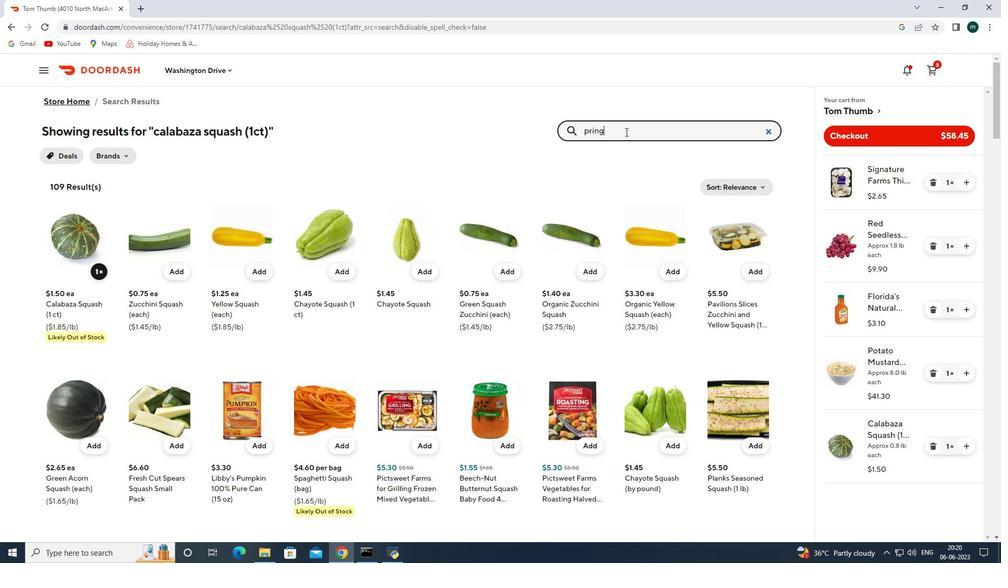 
Action: Key pressed les<Key.space>mega<Key.space>stack<Key.space>potato<Key.space>crisp<Key.space>chips<Key.space>sour<Key.space>cream<Key.space><Key.shift>and<Key.space>onion<Key.space>f
Screenshot: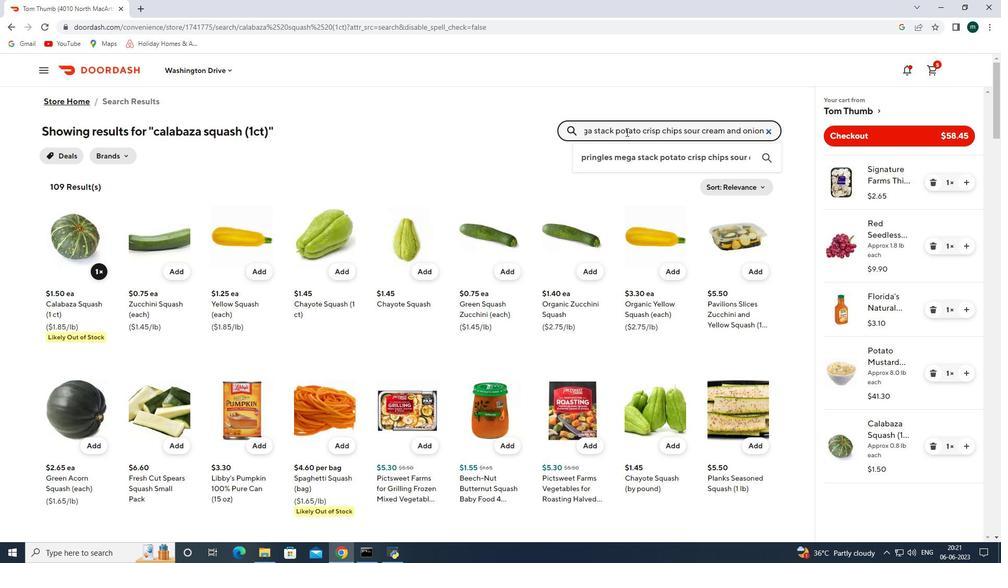 
Action: Mouse moved to (626, 131)
Screenshot: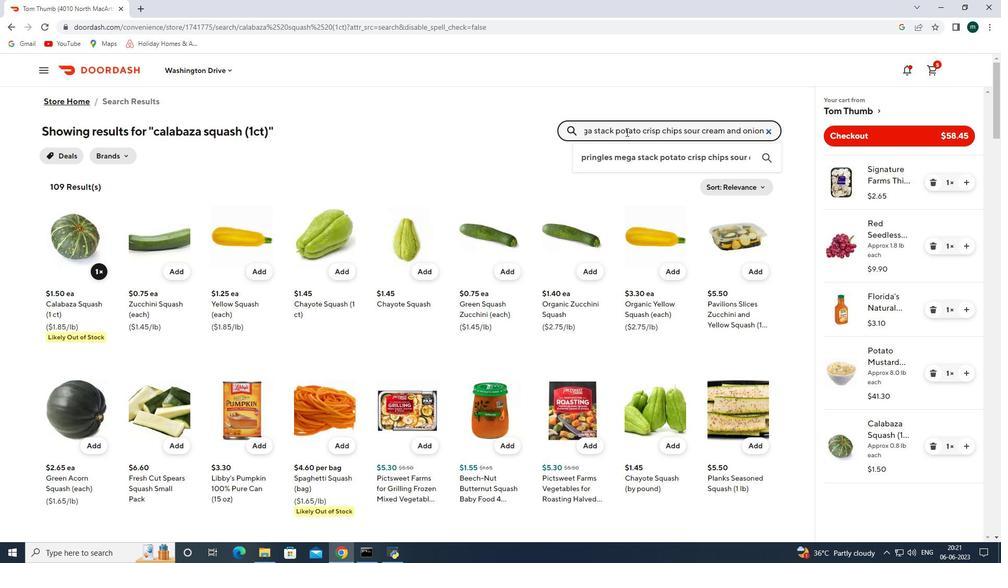 
Action: Key pressed lavored<Key.space><Key.shift><Key.shift>(7.1<Key.space>oz<Key.shift>)<Key.enter>
Screenshot: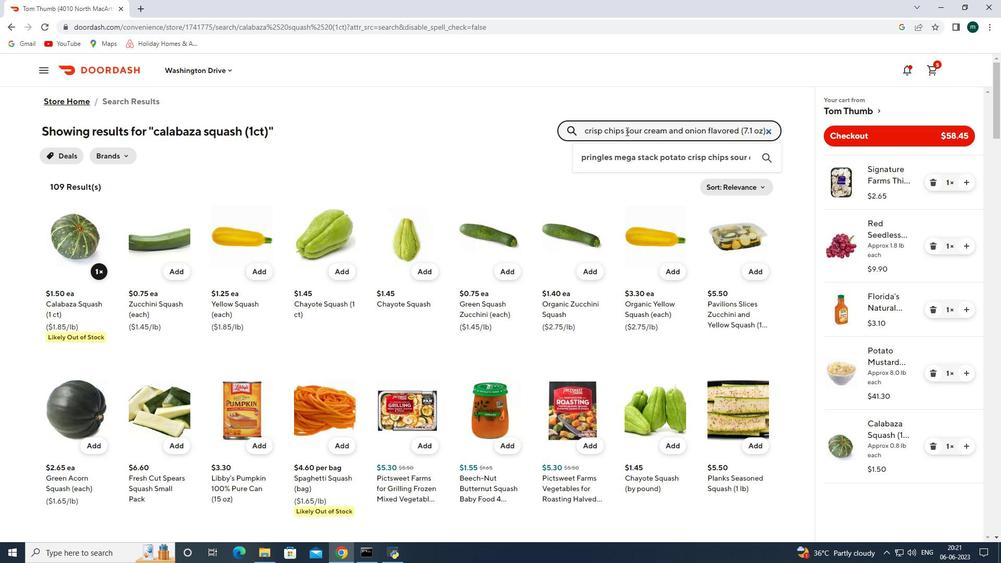 
Action: Mouse moved to (178, 281)
Screenshot: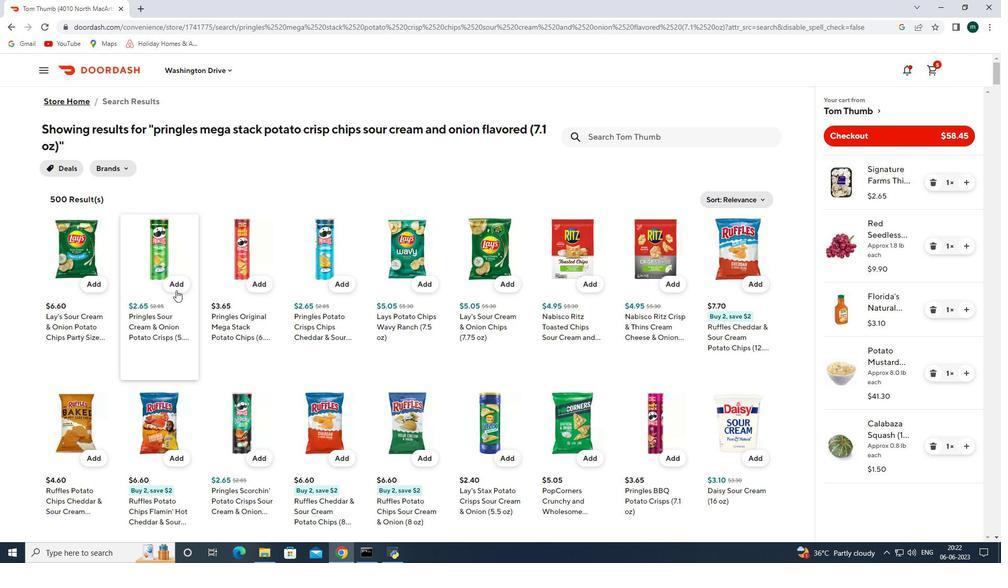 
Action: Mouse pressed left at (178, 281)
Screenshot: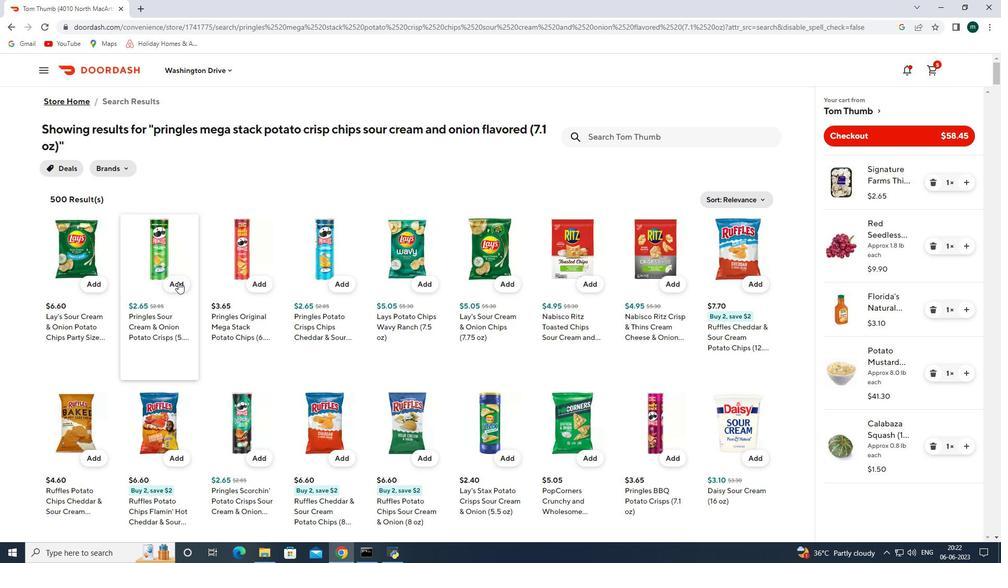 
Action: Mouse moved to (654, 135)
Screenshot: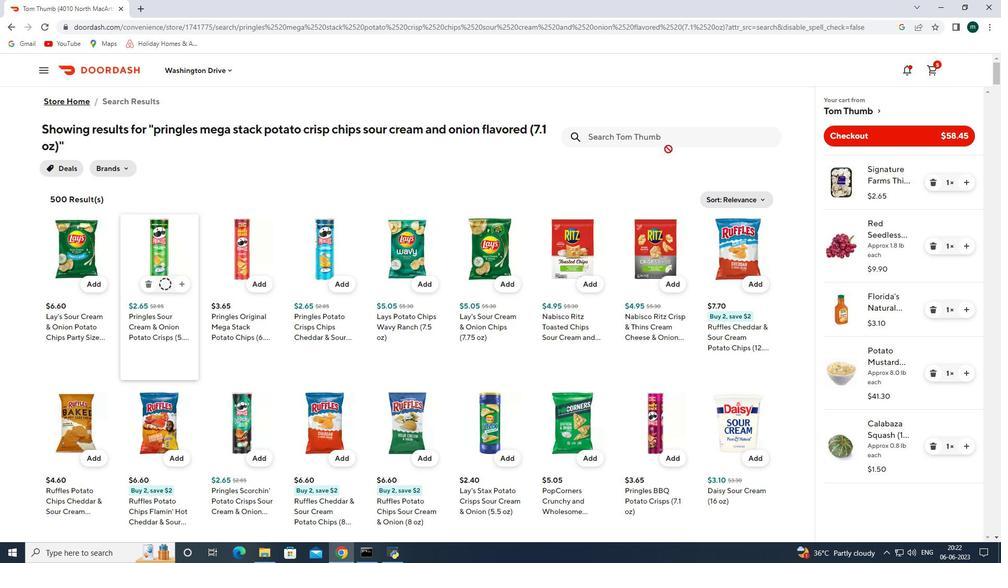 
Action: Mouse pressed left at (654, 135)
Screenshot: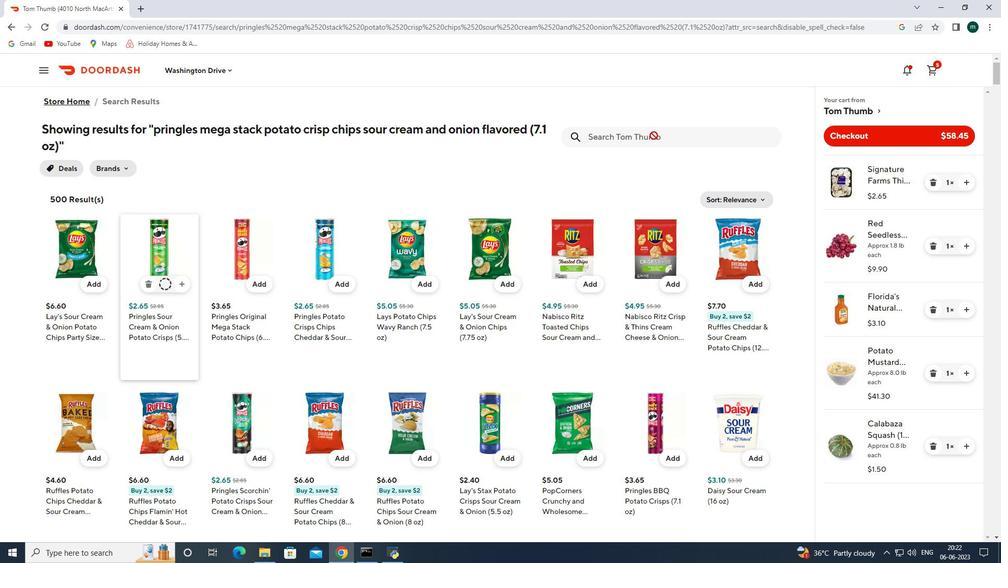 
Action: Key pressed red<Key.space>seedles<Key.space>f<Key.backspace>grapes<Key.space>clamshell<Key.space><Key.shift>(2lb<Key.shift>)<Key.enter>
Screenshot: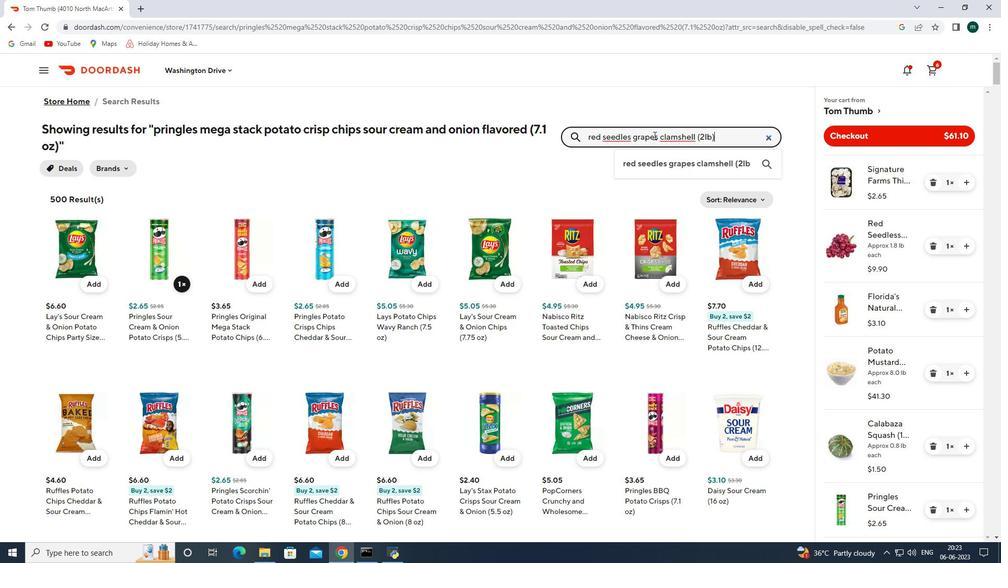 
Action: Mouse moved to (102, 275)
Screenshot: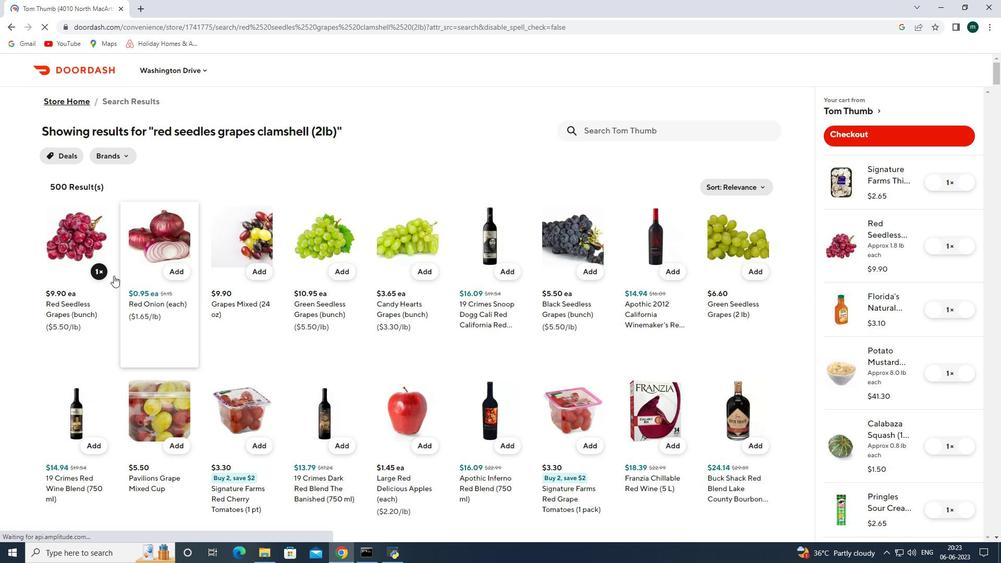 
Action: Mouse pressed left at (102, 275)
Screenshot: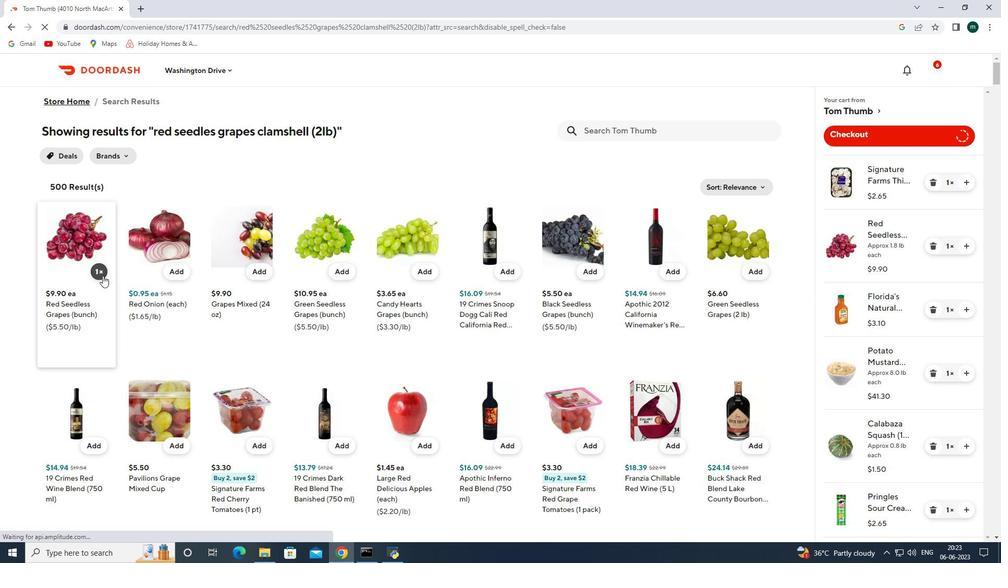 
Action: Mouse moved to (102, 275)
Screenshot: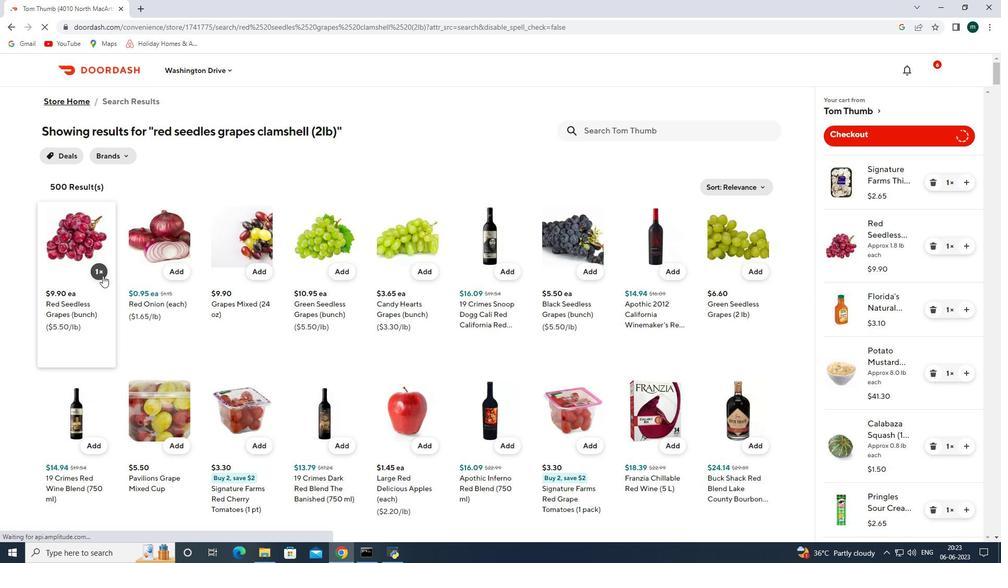 
Action: Mouse pressed left at (102, 275)
Screenshot: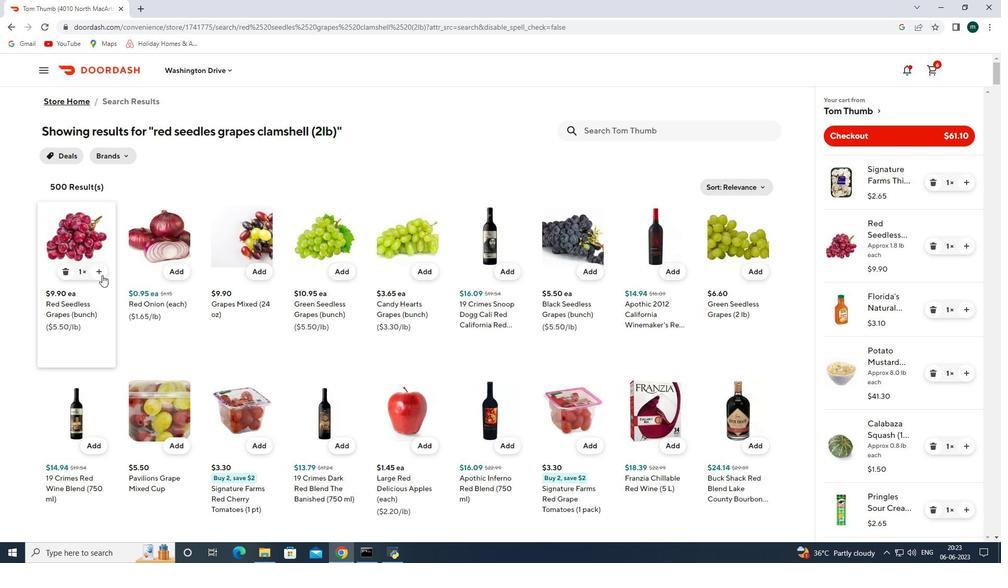 
Action: Mouse moved to (631, 118)
Screenshot: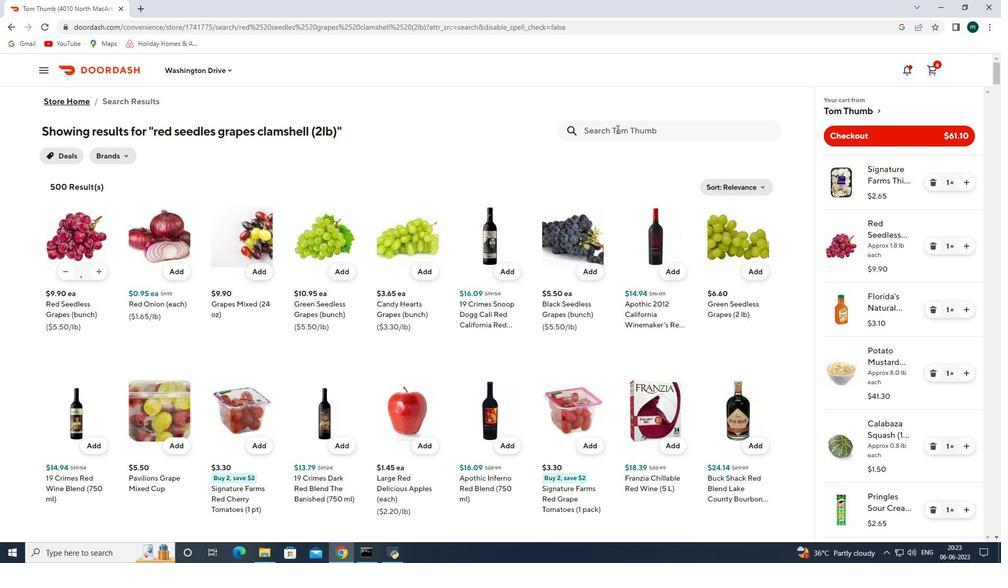 
Action: Mouse pressed left at (631, 118)
Screenshot: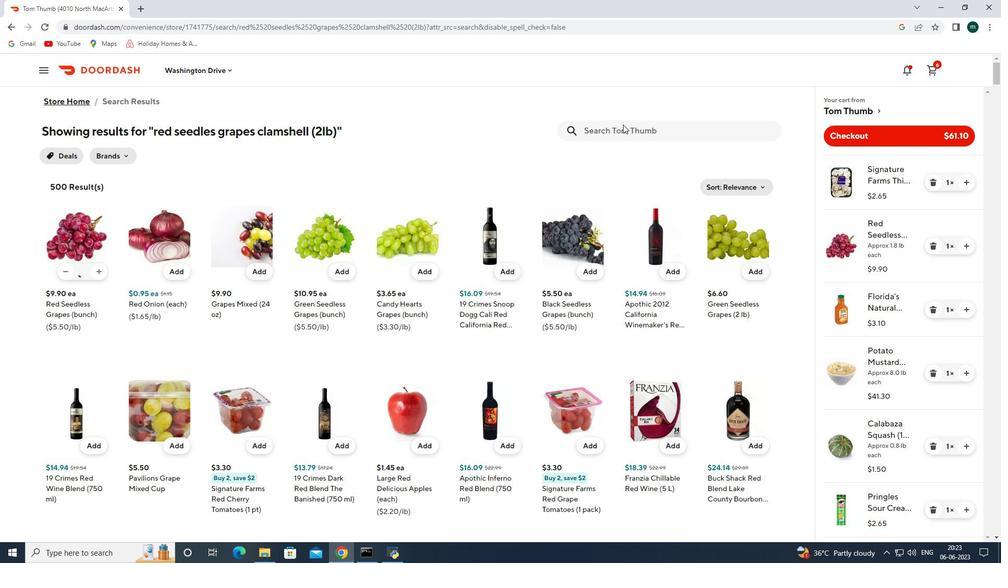 
Action: Mouse moved to (629, 128)
Screenshot: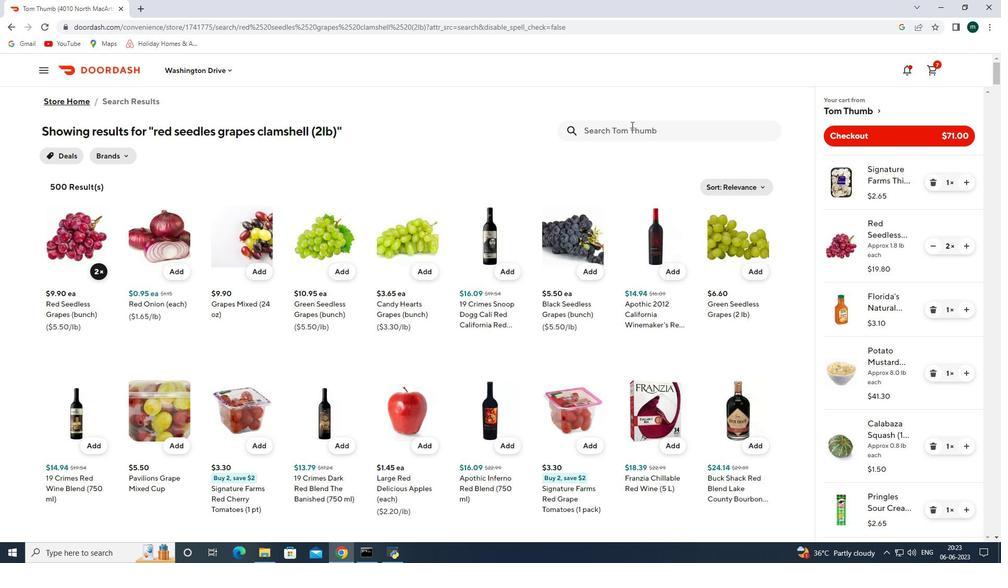 
Action: Mouse pressed left at (629, 128)
Screenshot: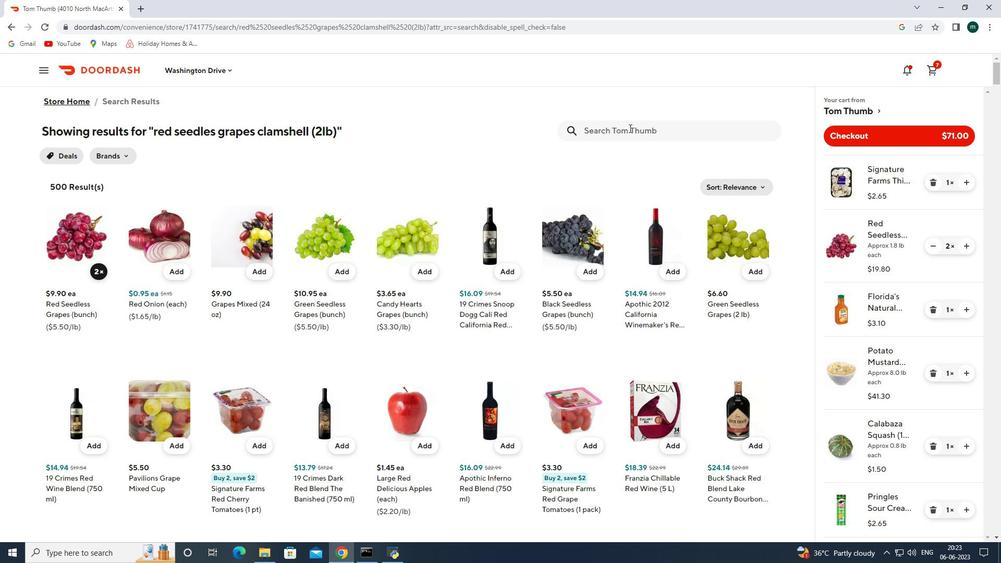 
Action: Key pressed kellogs<Key.space>cheex<Key.backspace>z<Key.space>it<Key.space>puff<Key.space>d<Key.space>cheesy<Key.space>baked<Key.space>snak<Key.backspace>cks<Key.space>double<Key.space>cheese<Key.space><Key.shift>(50<Key.backspace>.75<Key.shift>)<Key.enter>
Screenshot: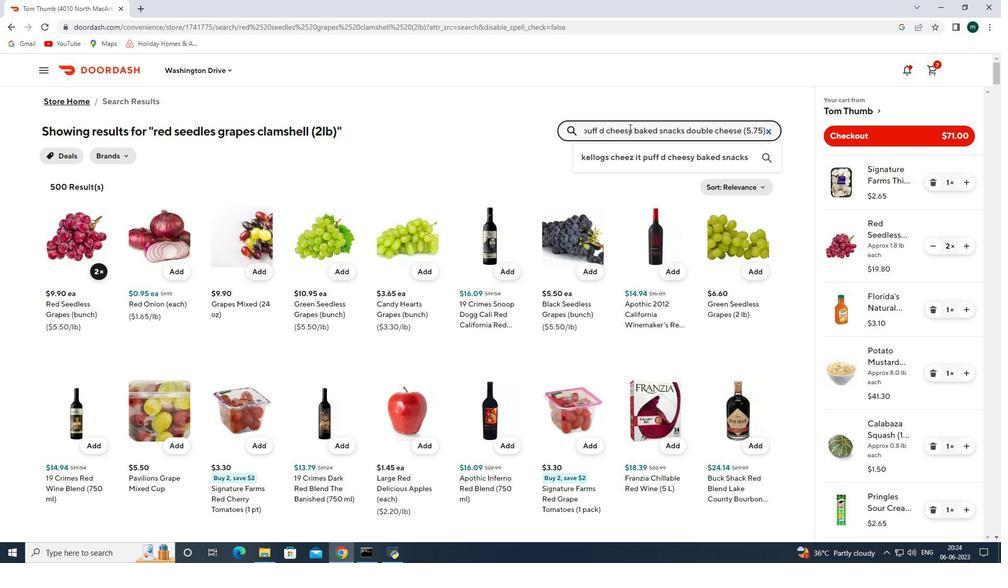 
Action: Mouse moved to (100, 264)
Screenshot: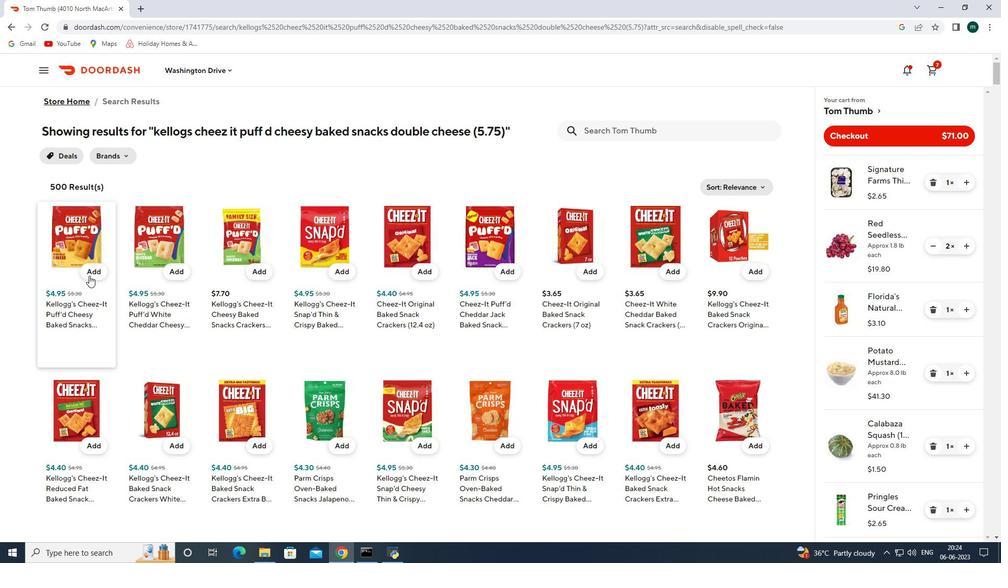 
Action: Mouse pressed left at (100, 264)
Screenshot: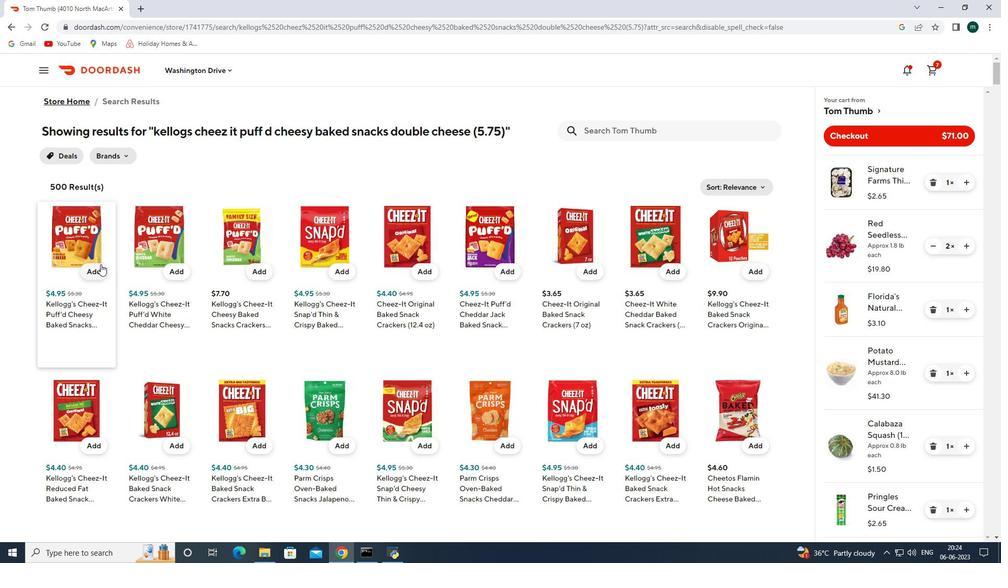 
Action: Mouse moved to (612, 132)
Screenshot: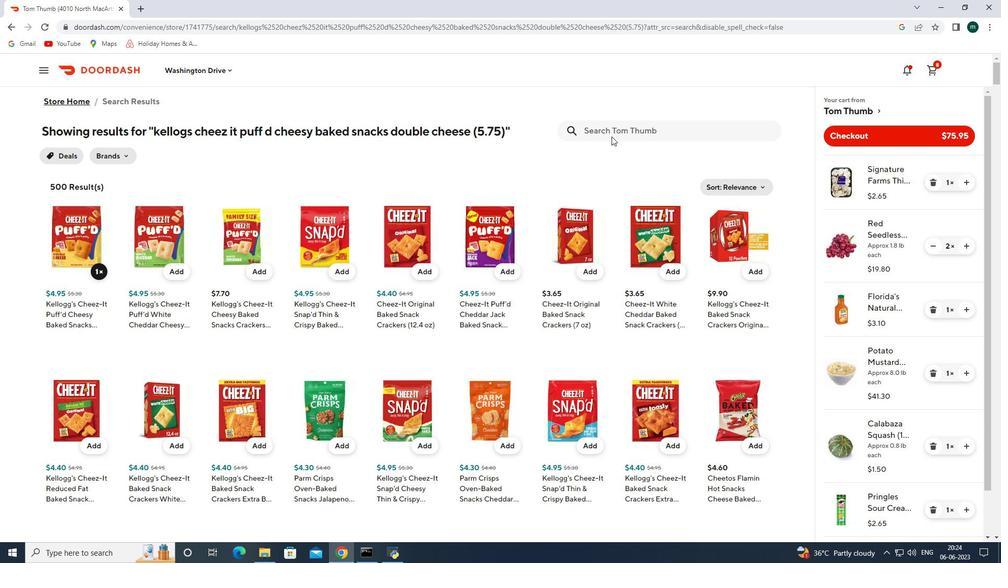 
Action: Mouse pressed left at (612, 132)
Screenshot: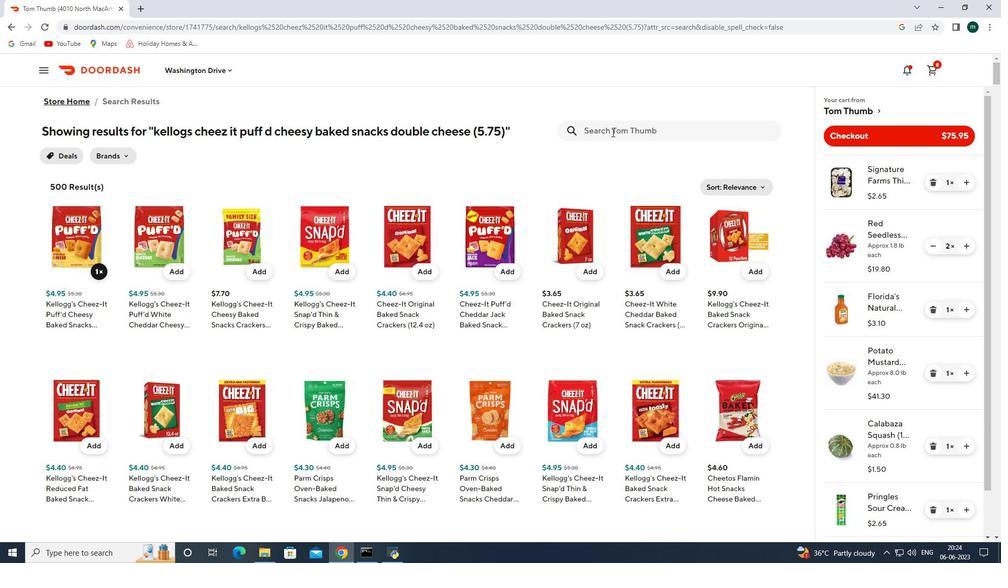 
Action: Key pressed vaseline<Key.space>original<Key.space>unscented<Key.space>healing<Key.space>petroleum<Key.space>jelly<Key.space><Key.shift>(1.75<Key.space>oz<Key.shift>)<Key.enter>
Screenshot: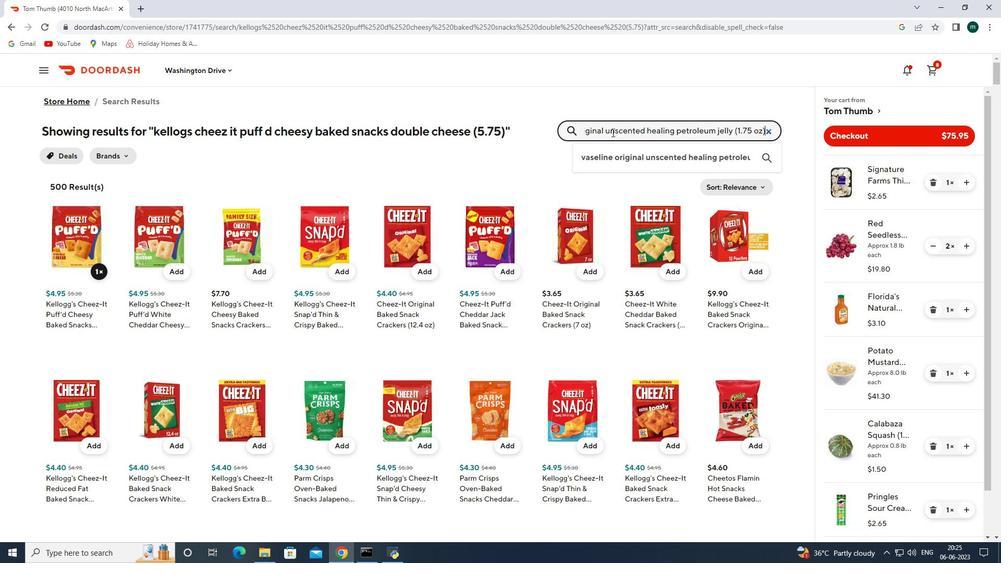 
Action: Mouse moved to (95, 274)
Screenshot: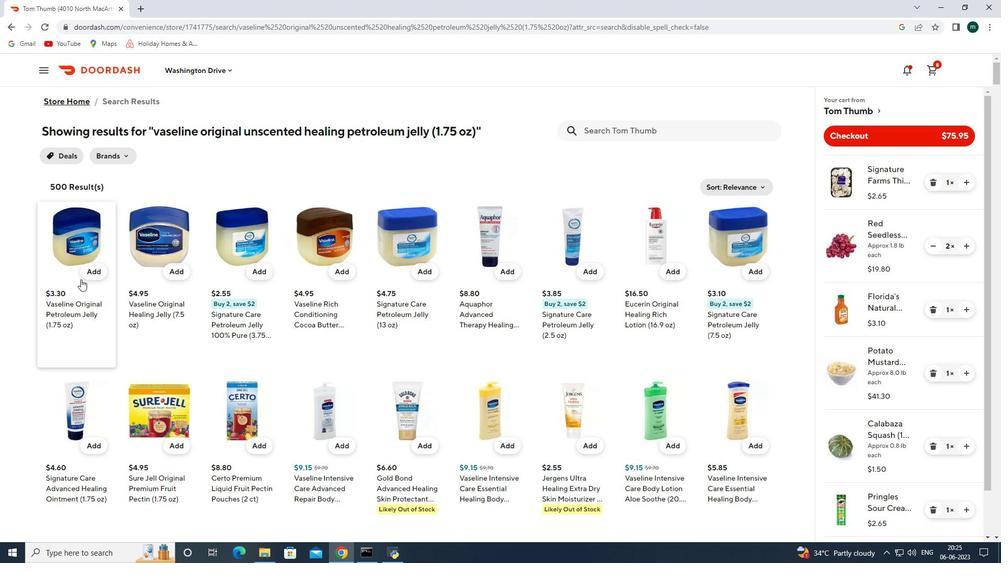 
Action: Mouse pressed left at (95, 274)
Screenshot: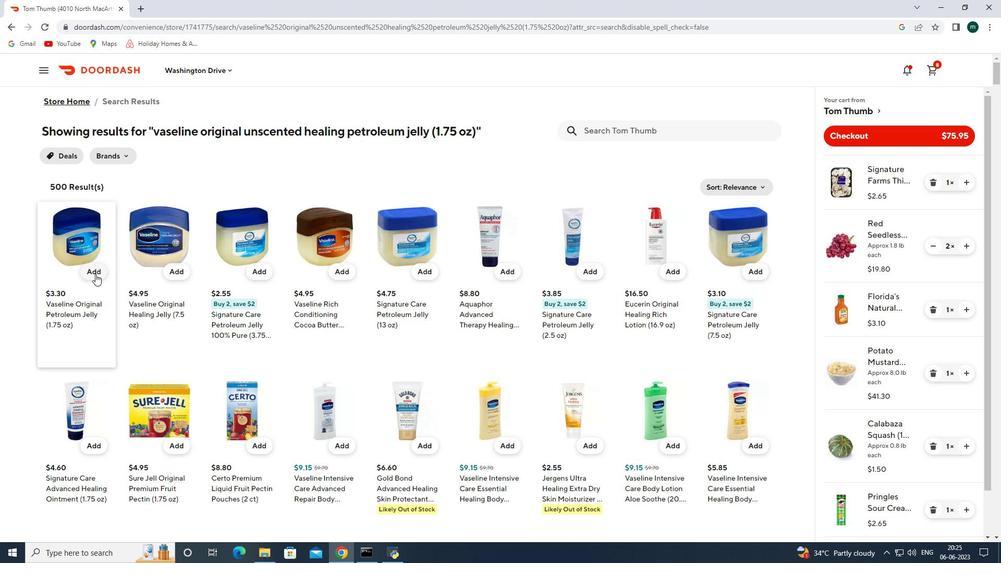 
Action: Mouse moved to (620, 130)
Screenshot: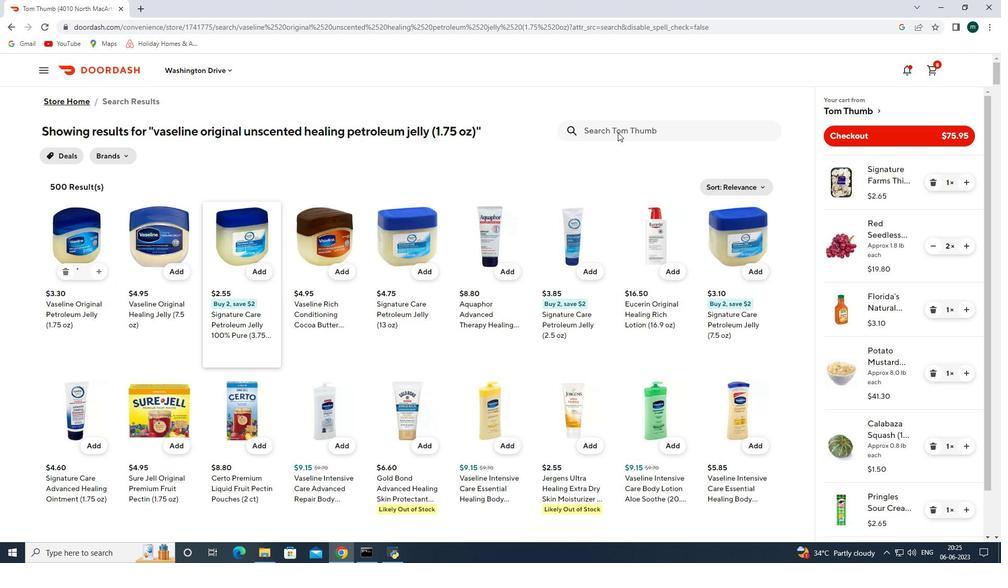 
Action: Mouse pressed left at (620, 130)
Screenshot: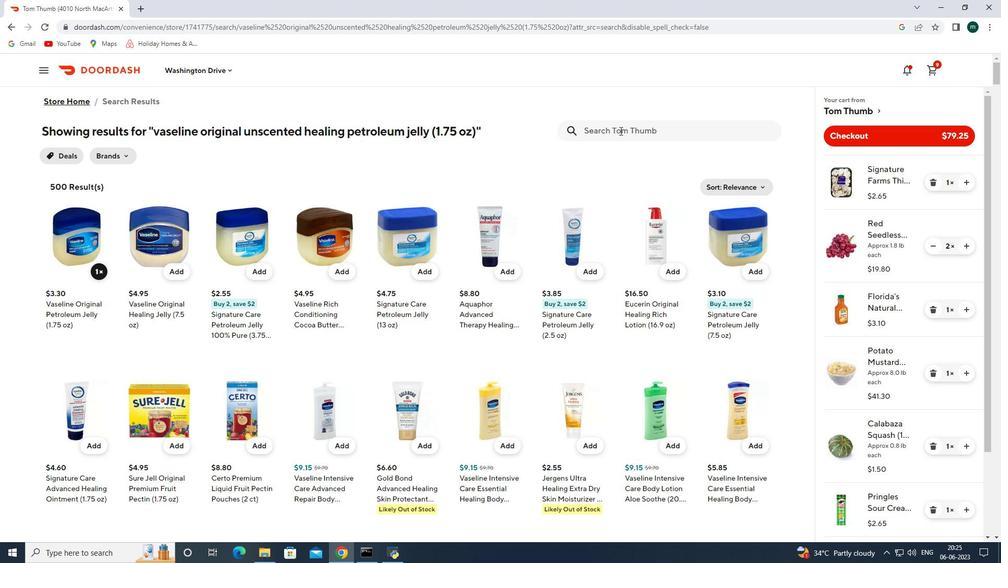 
Action: Key pressed signature<Key.space>reserve<Key.space>girasoli<Key.space>osta<Key.space>gorgonzola<Key.space>and<Key.space>walnut<Key.space><Key.shift><Key.shift><Key.shift><Key.shift><Key.shift><Key.shift><Key.shift>(8.8<Key.space>oz<Key.shift>)<Key.enter>
Screenshot: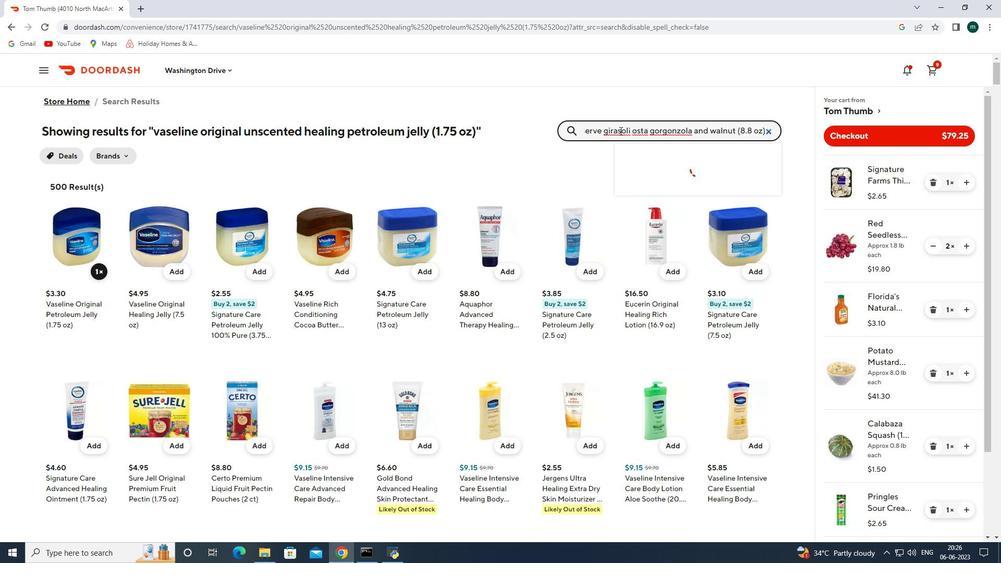 
Action: Mouse moved to (93, 271)
Screenshot: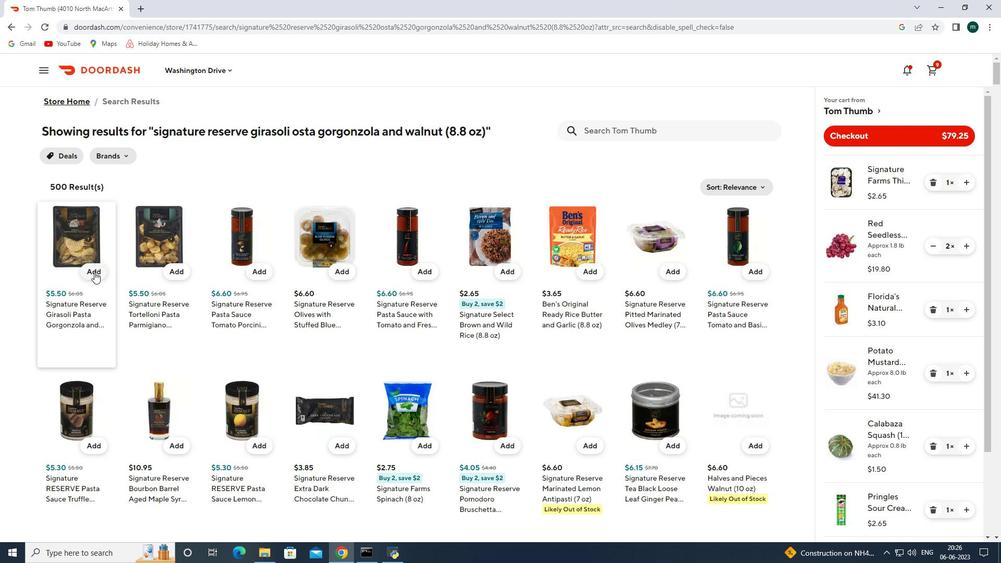
Action: Mouse pressed left at (93, 271)
Screenshot: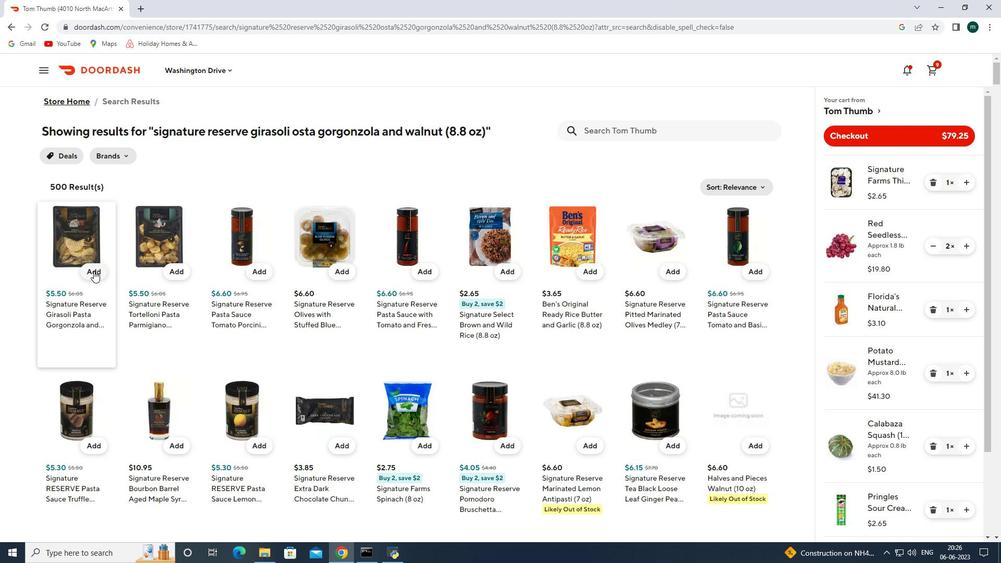 
Action: Mouse moved to (925, 227)
Screenshot: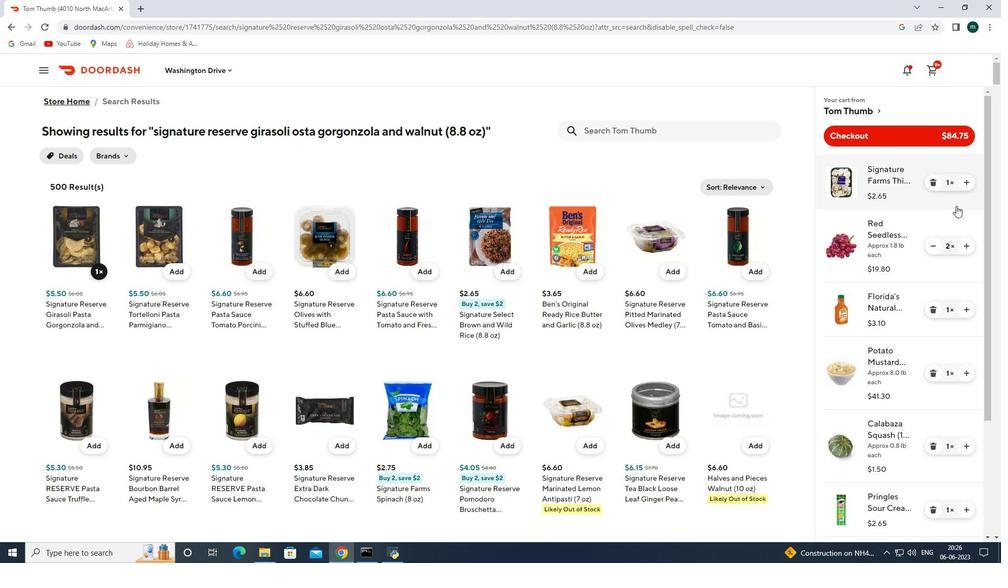 
Action: Mouse scrolled (925, 227) with delta (0, 0)
Screenshot: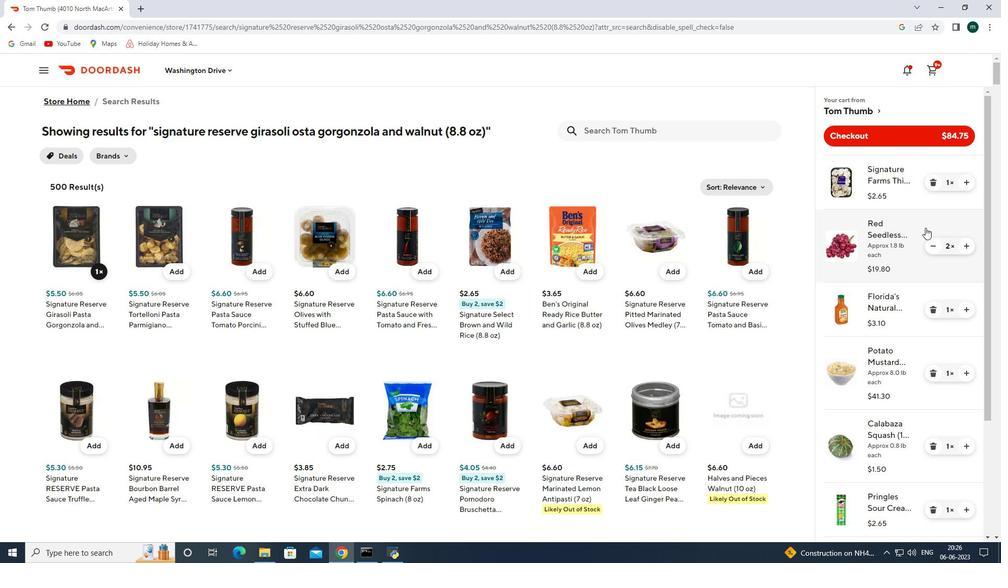 
Action: Mouse scrolled (925, 227) with delta (0, 0)
Screenshot: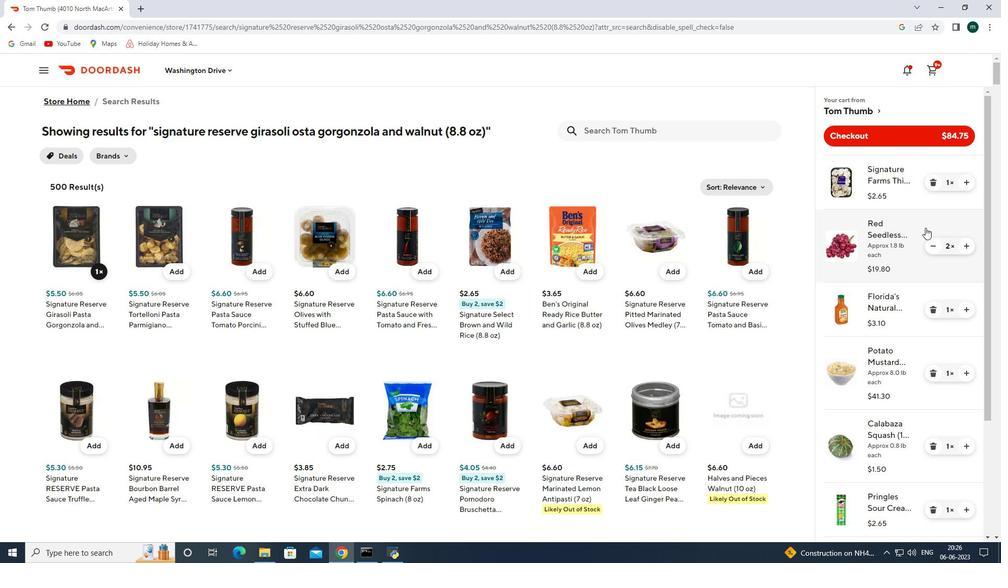 
Action: Mouse scrolled (925, 227) with delta (0, 0)
Screenshot: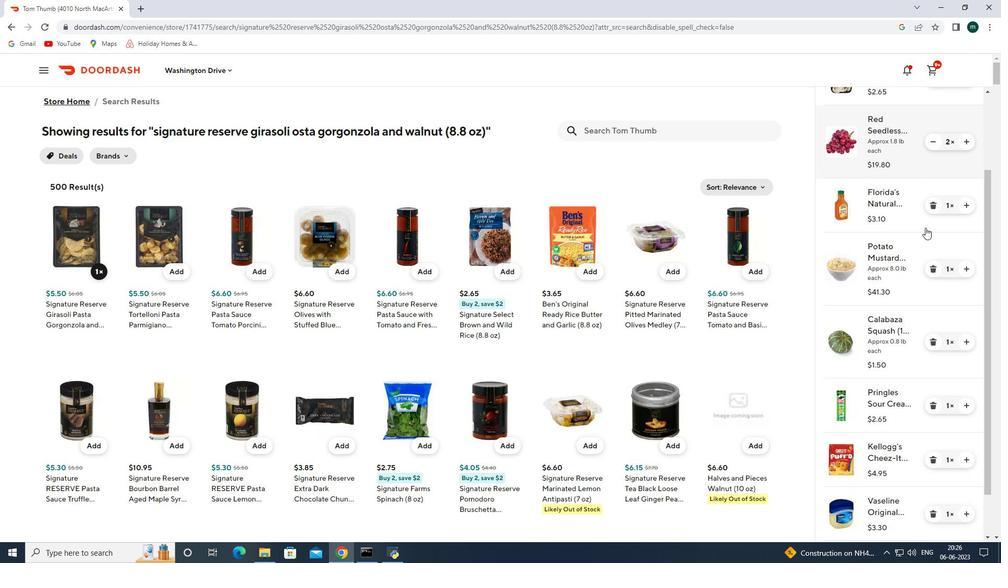 
Action: Mouse scrolled (925, 227) with delta (0, 0)
Screenshot: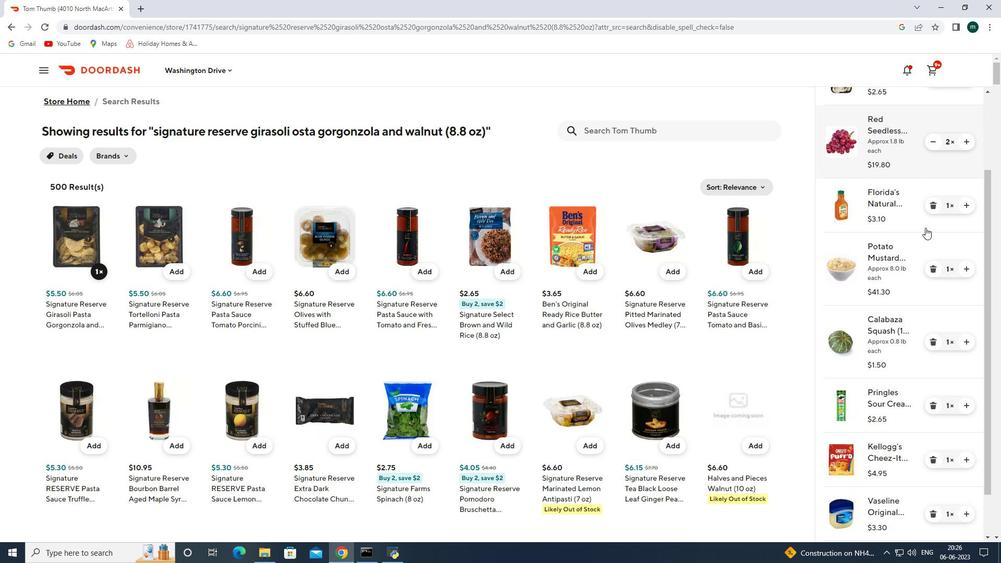 
Action: Mouse scrolled (925, 227) with delta (0, 0)
Screenshot: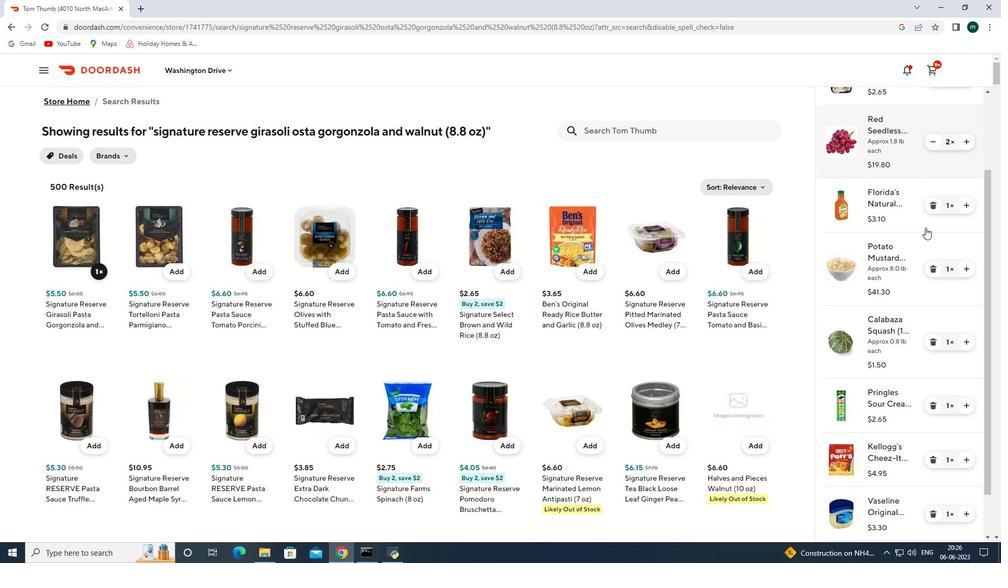 
Action: Mouse scrolled (925, 227) with delta (0, 0)
Screenshot: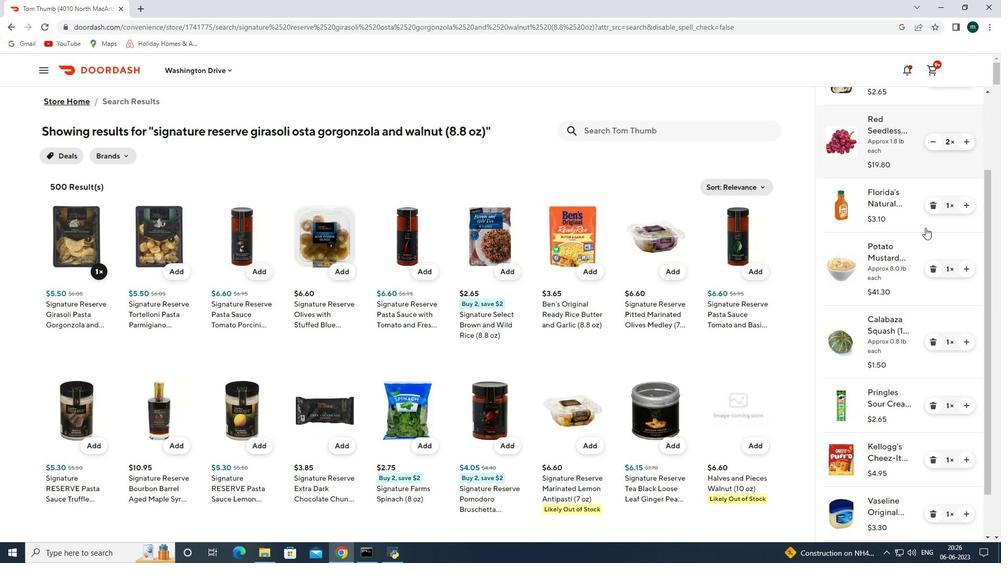 
Action: Mouse scrolled (925, 227) with delta (0, 0)
Screenshot: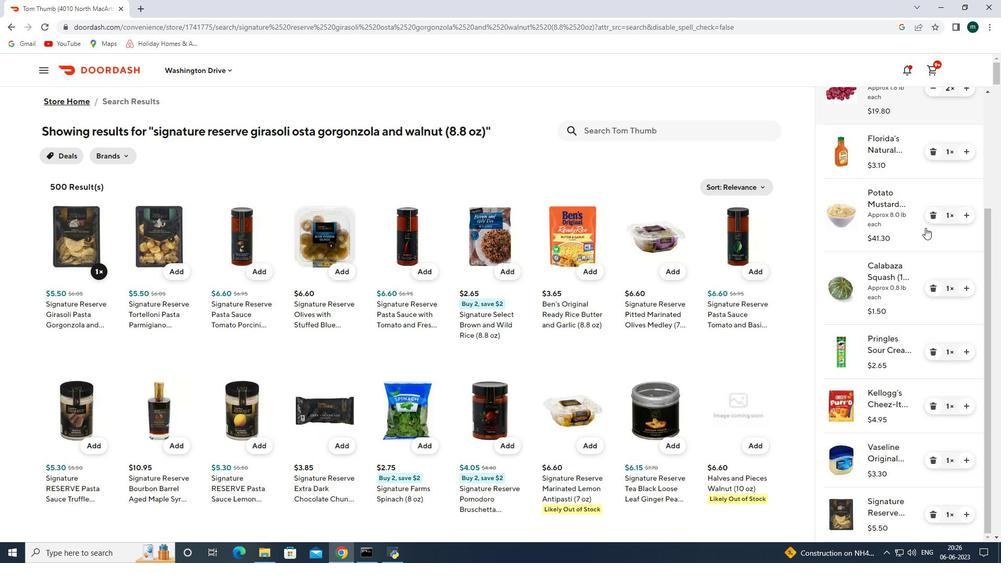 
Action: Mouse scrolled (925, 227) with delta (0, 0)
Screenshot: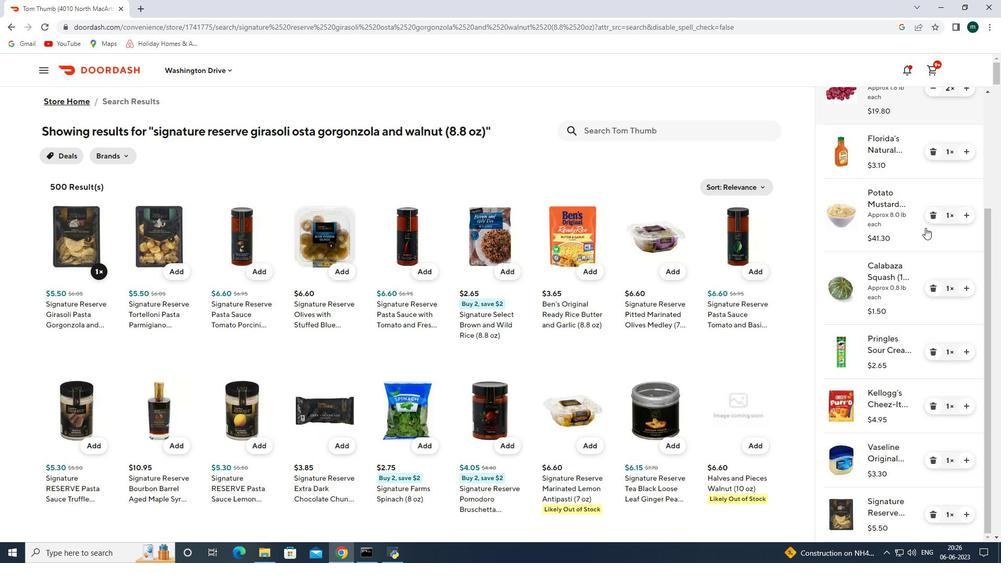 
Action: Mouse scrolled (925, 227) with delta (0, 0)
Screenshot: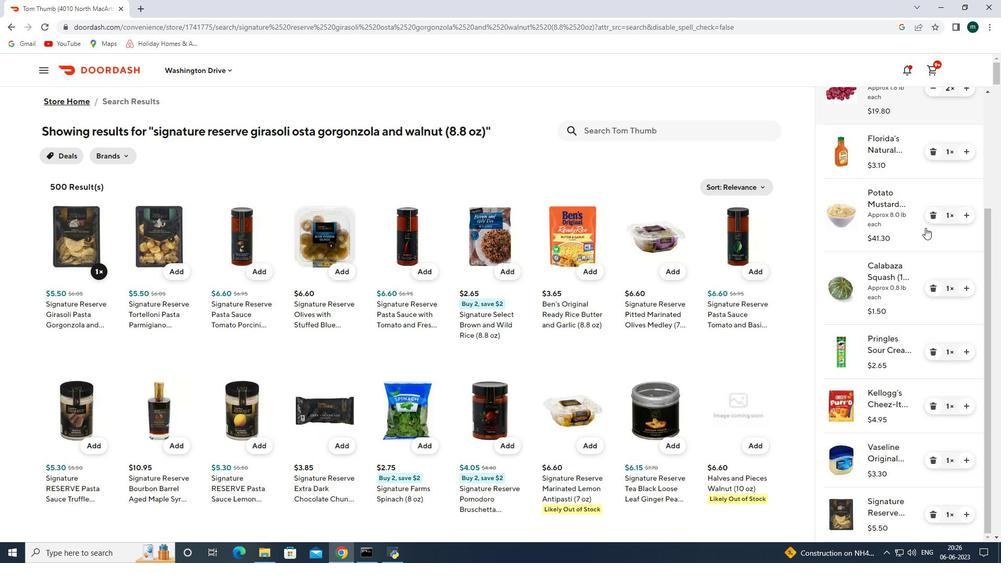 
Action: Mouse scrolled (925, 228) with delta (0, 0)
Screenshot: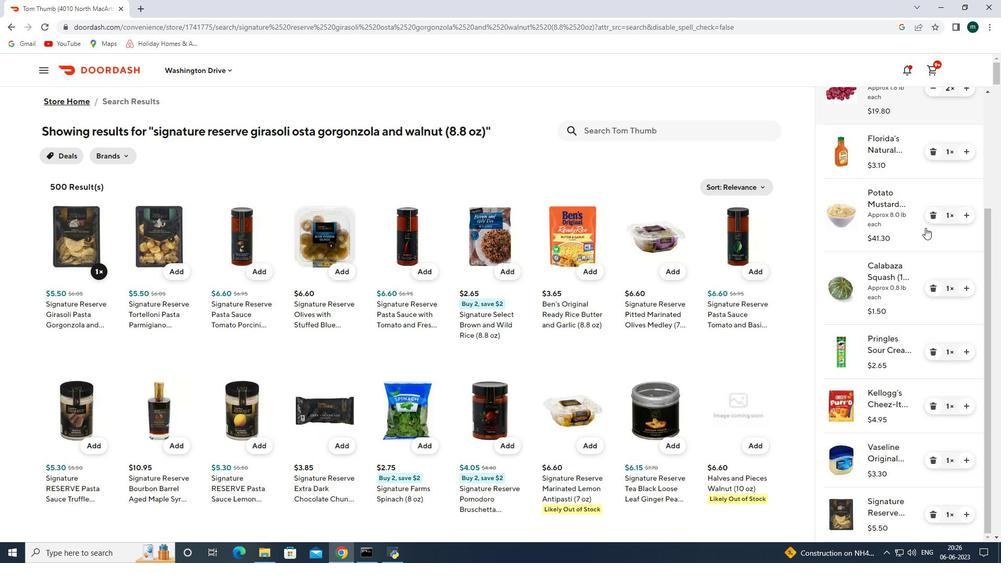 
Action: Mouse scrolled (925, 228) with delta (0, 0)
Screenshot: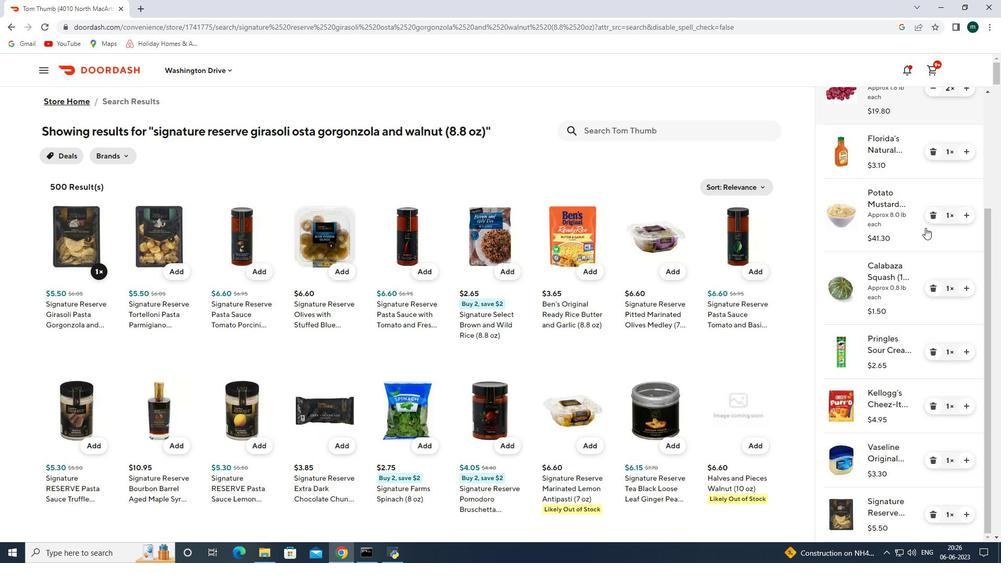 
Action: Mouse scrolled (925, 228) with delta (0, 0)
Screenshot: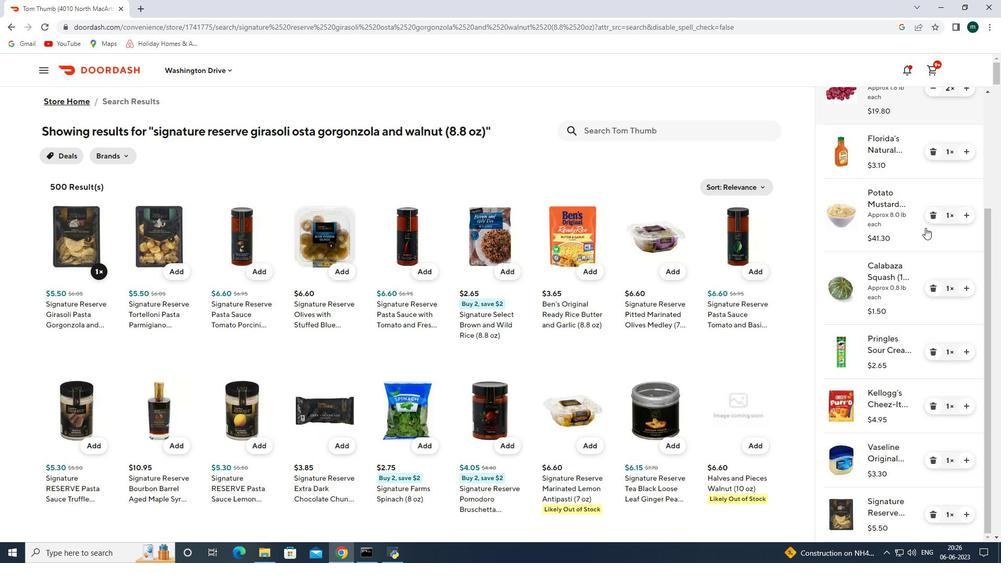 
Action: Mouse scrolled (925, 228) with delta (0, 0)
Screenshot: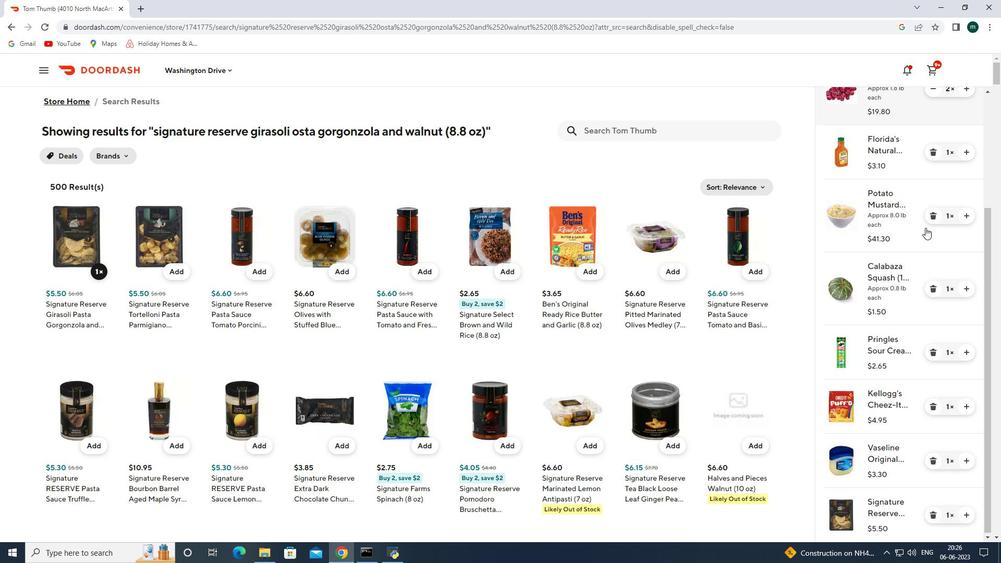 
Action: Mouse scrolled (925, 228) with delta (0, 0)
Screenshot: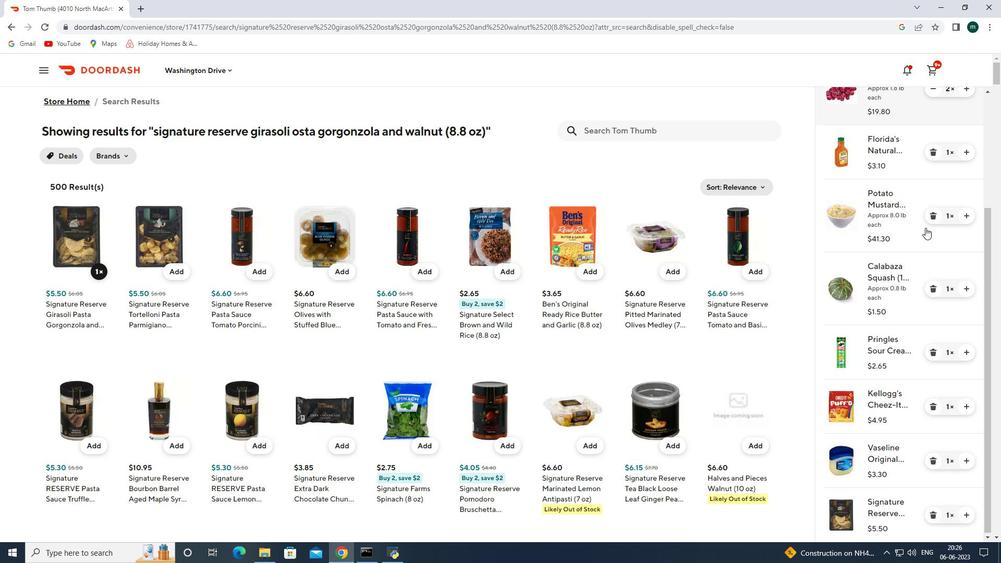 
Action: Mouse scrolled (925, 228) with delta (0, 0)
Screenshot: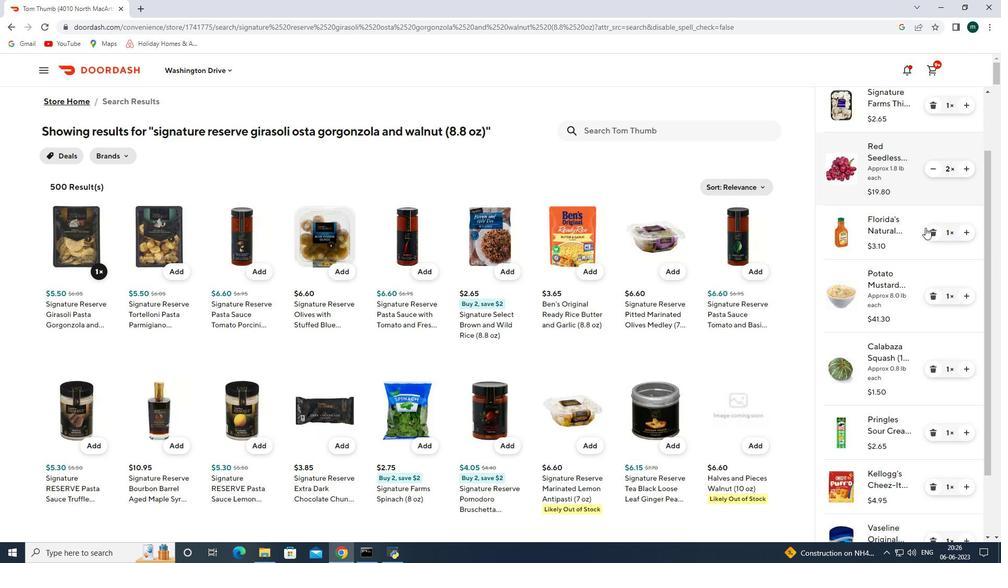 
Action: Mouse scrolled (925, 228) with delta (0, 0)
Screenshot: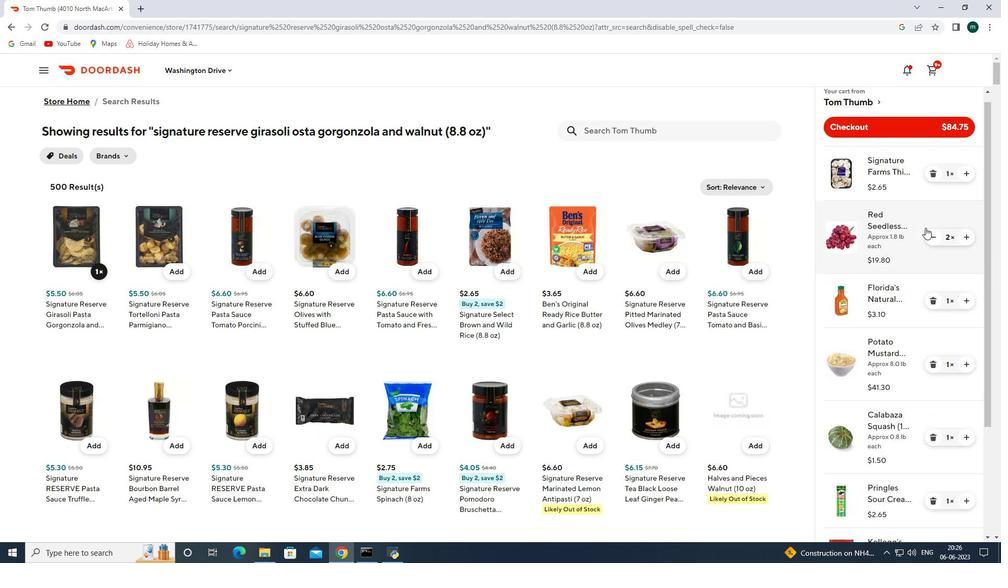 
Action: Mouse scrolled (925, 228) with delta (0, 0)
Screenshot: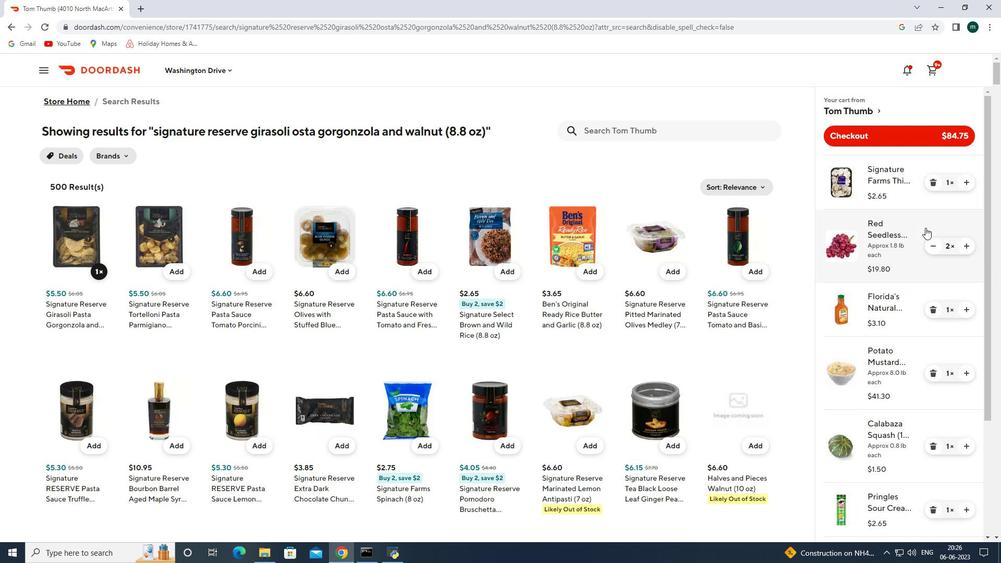 
Action: Mouse scrolled (925, 228) with delta (0, 0)
Screenshot: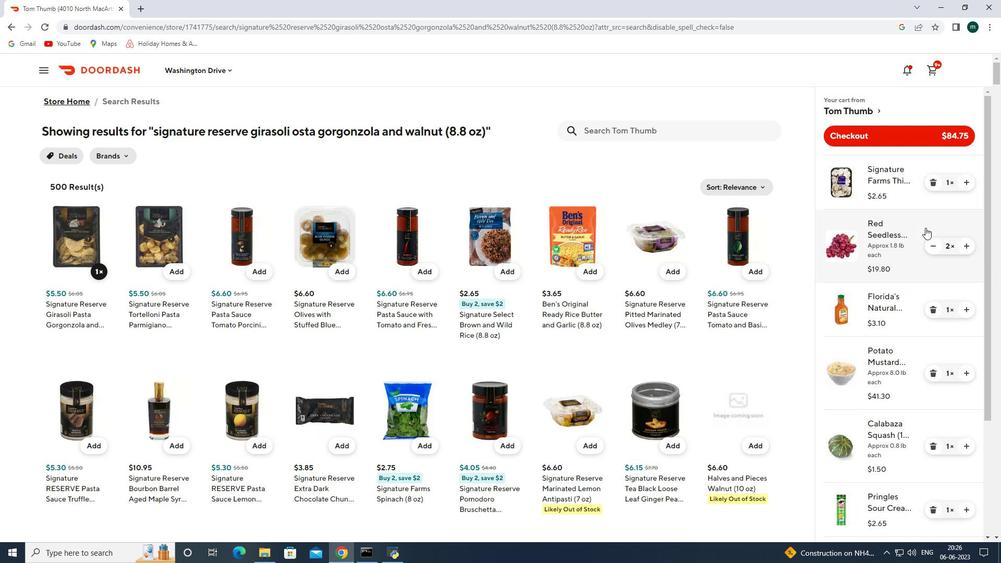 
Action: Mouse scrolled (925, 228) with delta (0, 0)
Screenshot: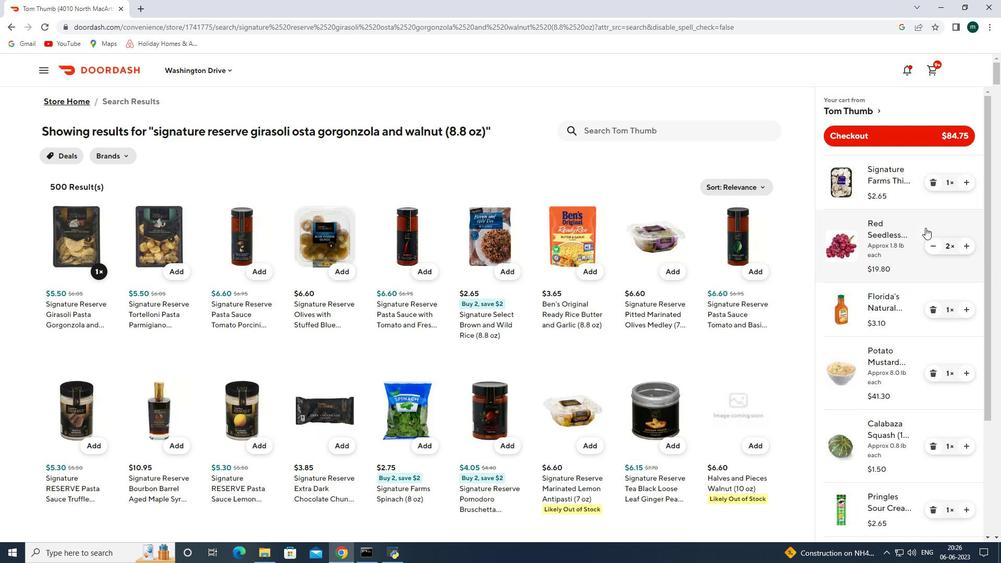 
Action: Mouse moved to (890, 131)
Screenshot: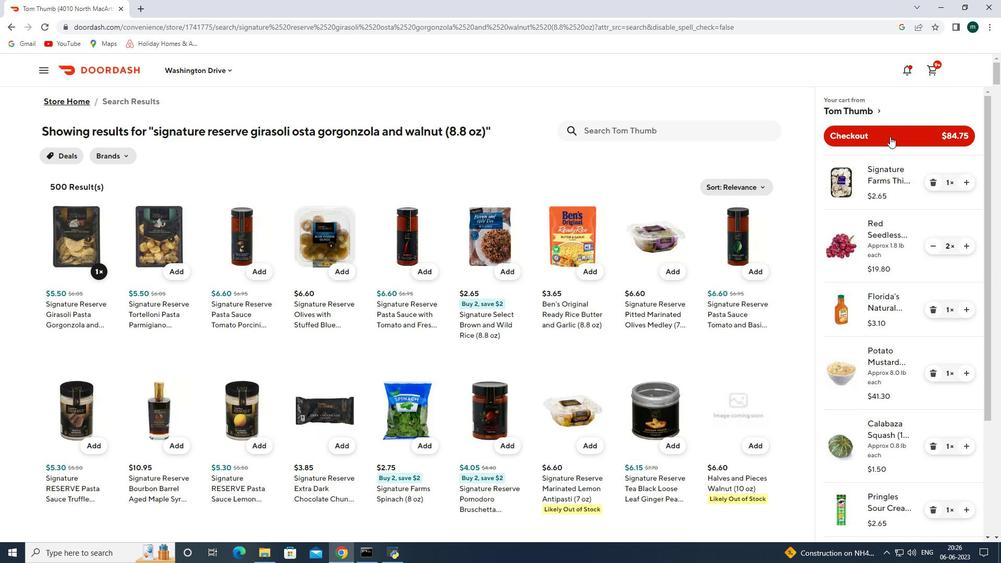 
Action: Mouse pressed left at (890, 131)
Screenshot: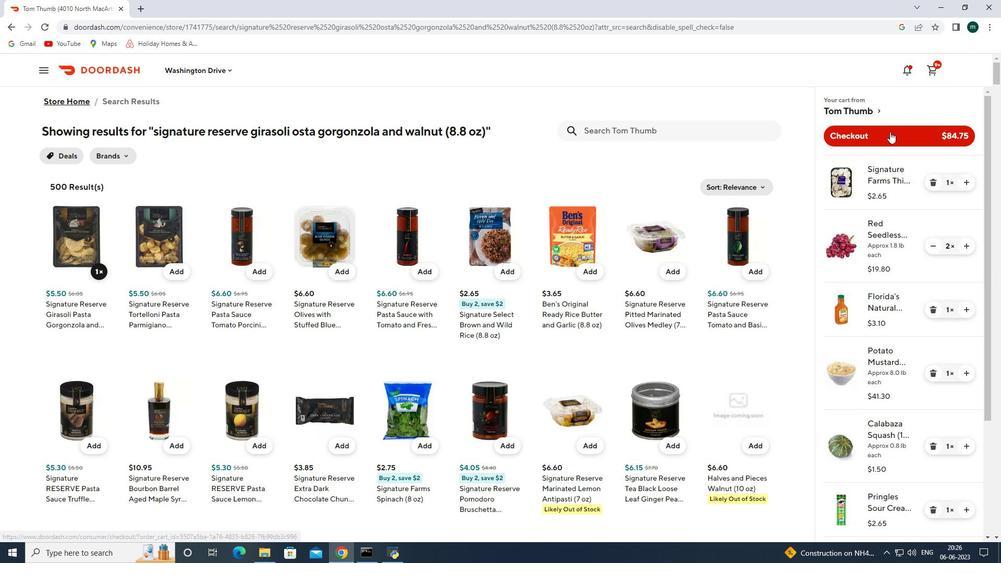 
